 Task: Compose an email with the signature Holly Thompson with the subject Request for an interview and the message Could you provide me with the summary of the customer feedback survey? from softage.5@softage.net to softage.3@softage.net, select first word, change the font color from current to maroon and background color to red Send the email. Finally, move the email from Sent Items to the label Meal planning
Action: Mouse moved to (62, 45)
Screenshot: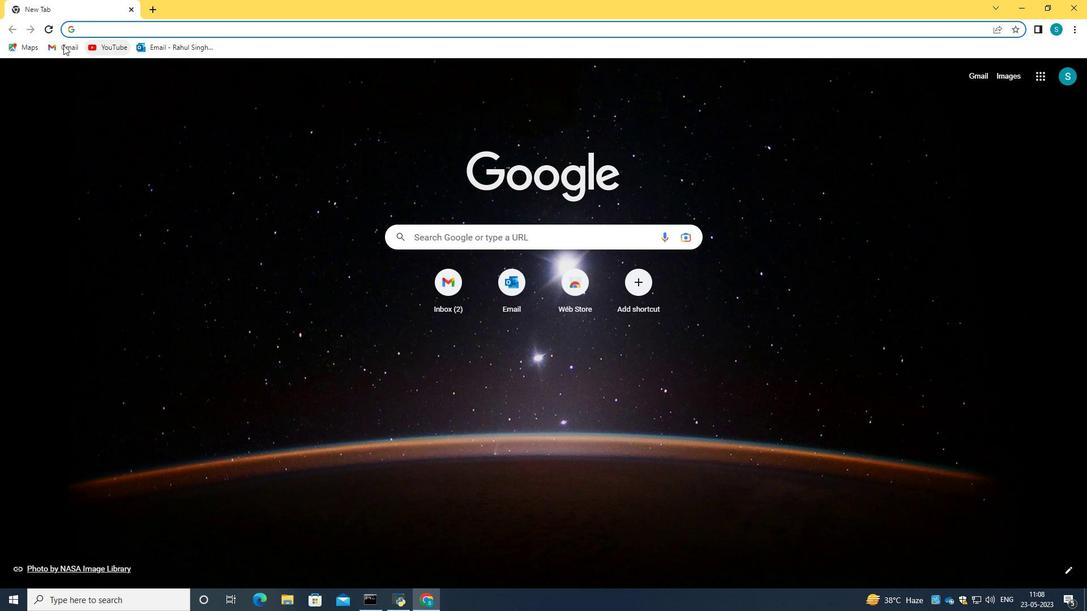
Action: Mouse pressed left at (62, 45)
Screenshot: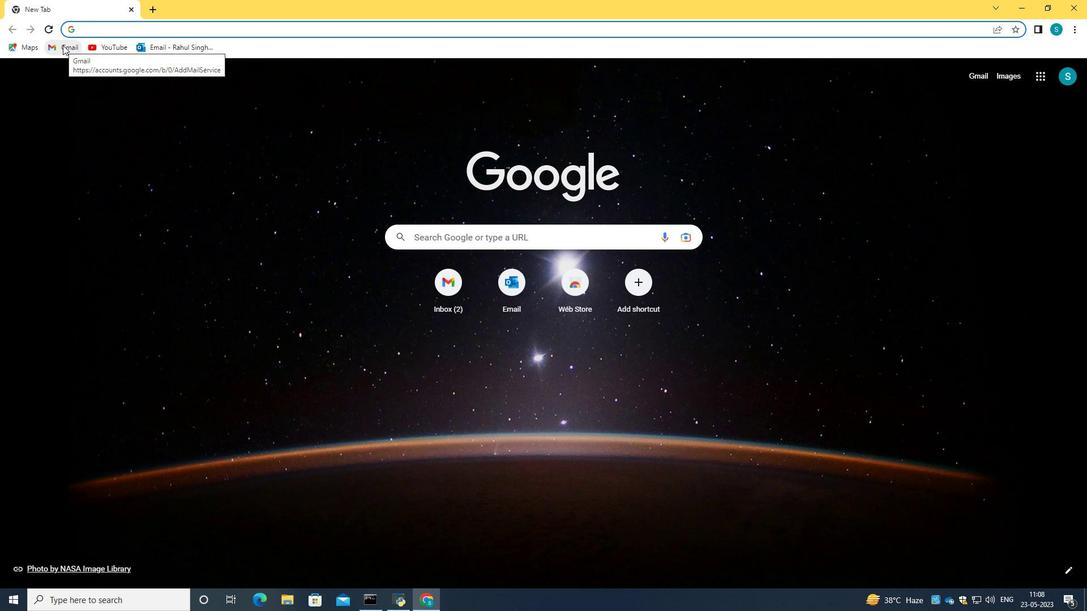 
Action: Mouse moved to (516, 179)
Screenshot: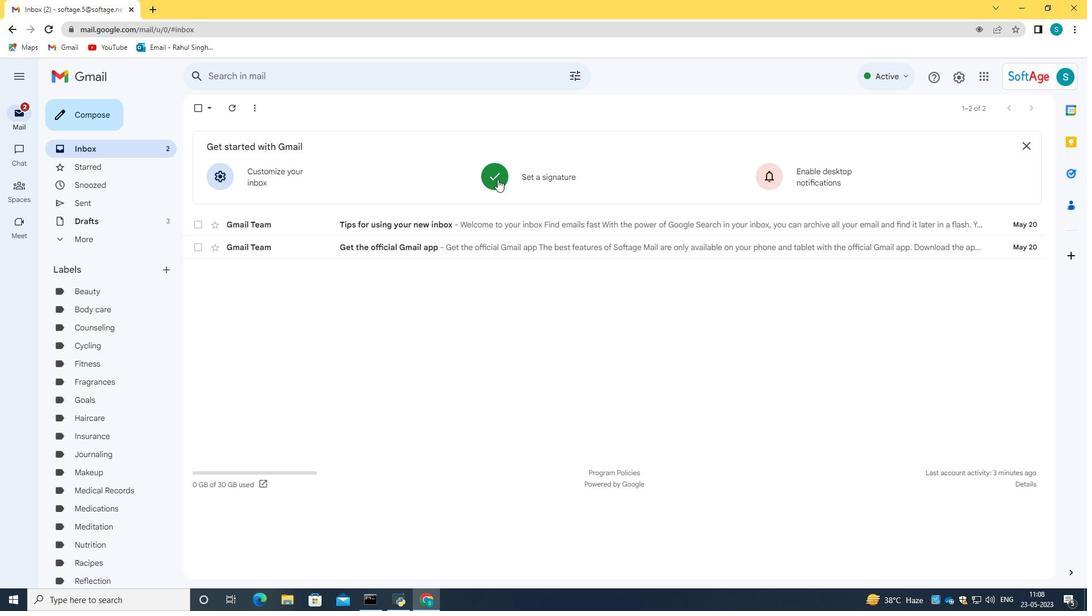 
Action: Mouse pressed left at (516, 179)
Screenshot: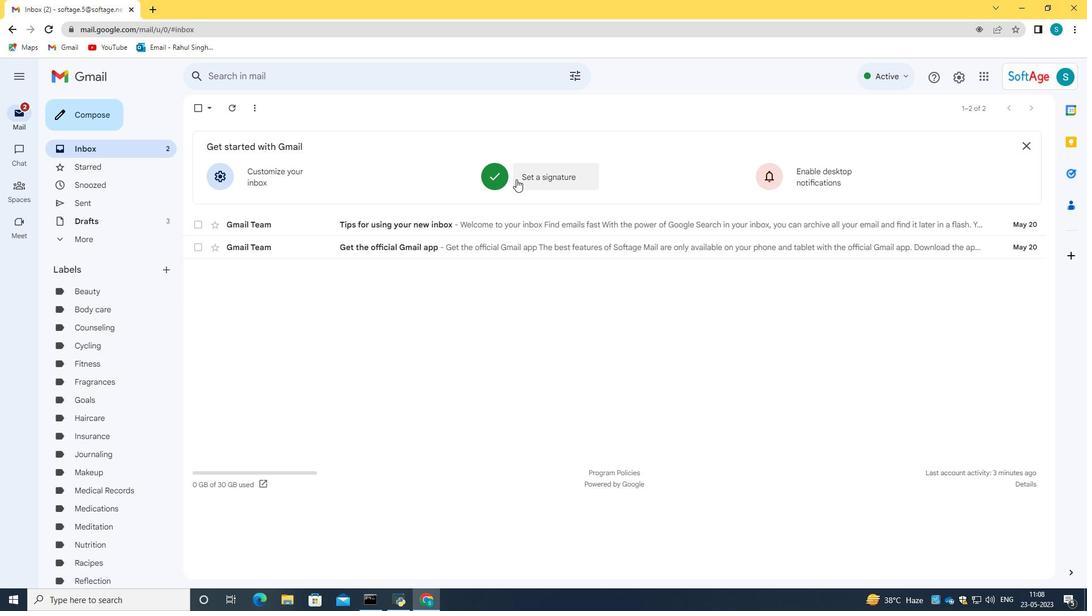 
Action: Mouse moved to (530, 244)
Screenshot: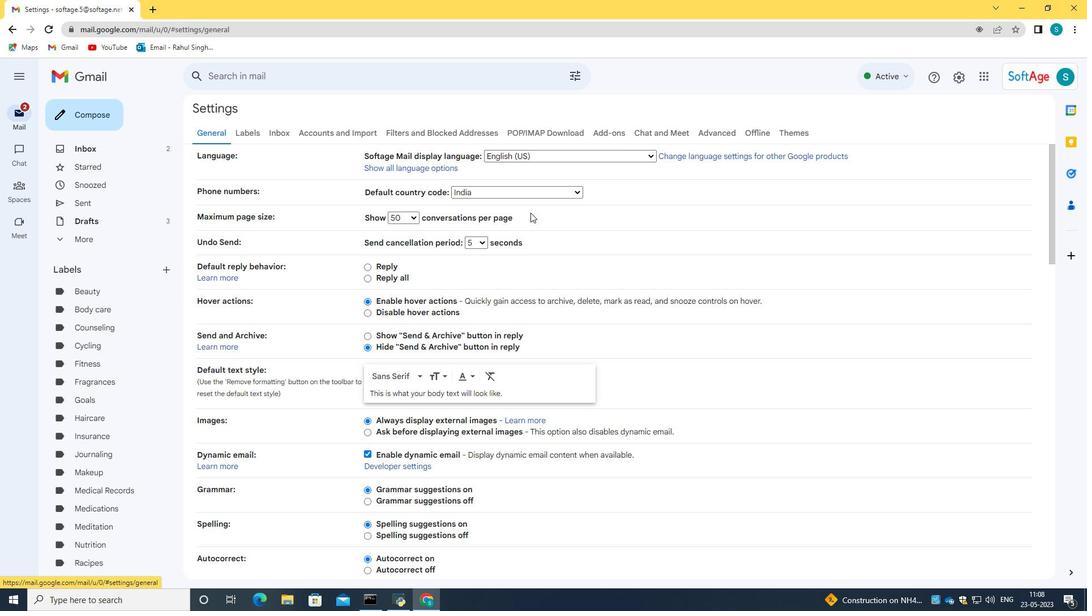 
Action: Mouse scrolled (530, 243) with delta (0, 0)
Screenshot: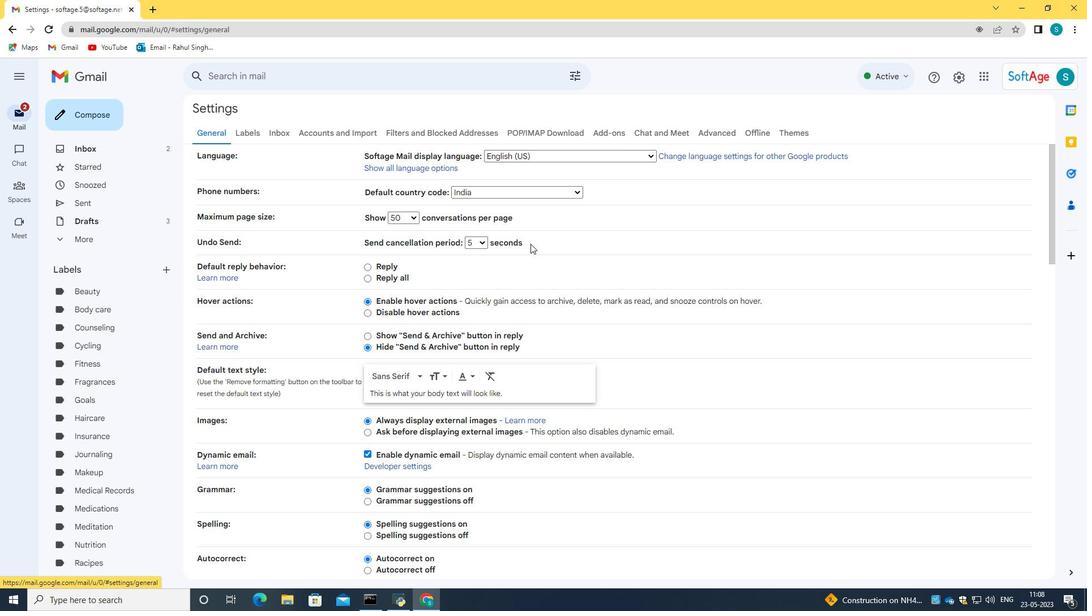 
Action: Mouse scrolled (530, 243) with delta (0, 0)
Screenshot: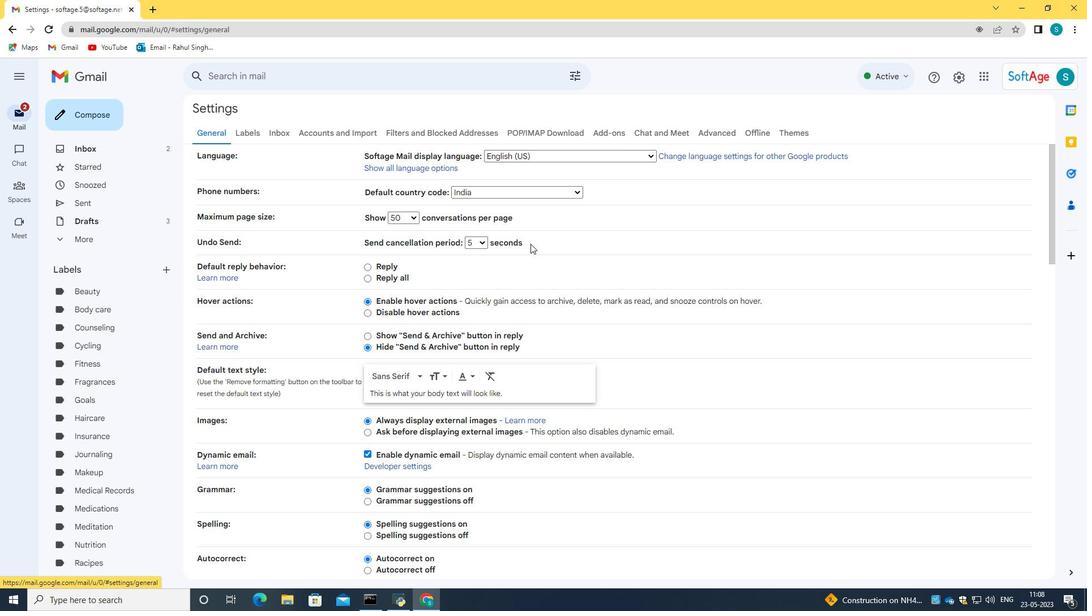 
Action: Mouse scrolled (530, 243) with delta (0, 0)
Screenshot: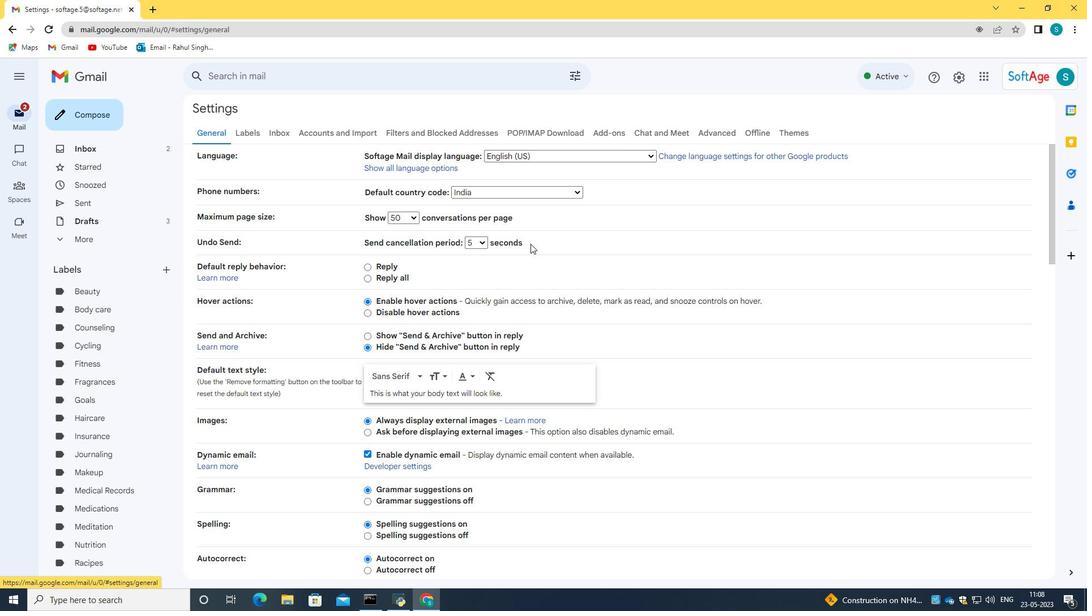
Action: Mouse scrolled (530, 243) with delta (0, 0)
Screenshot: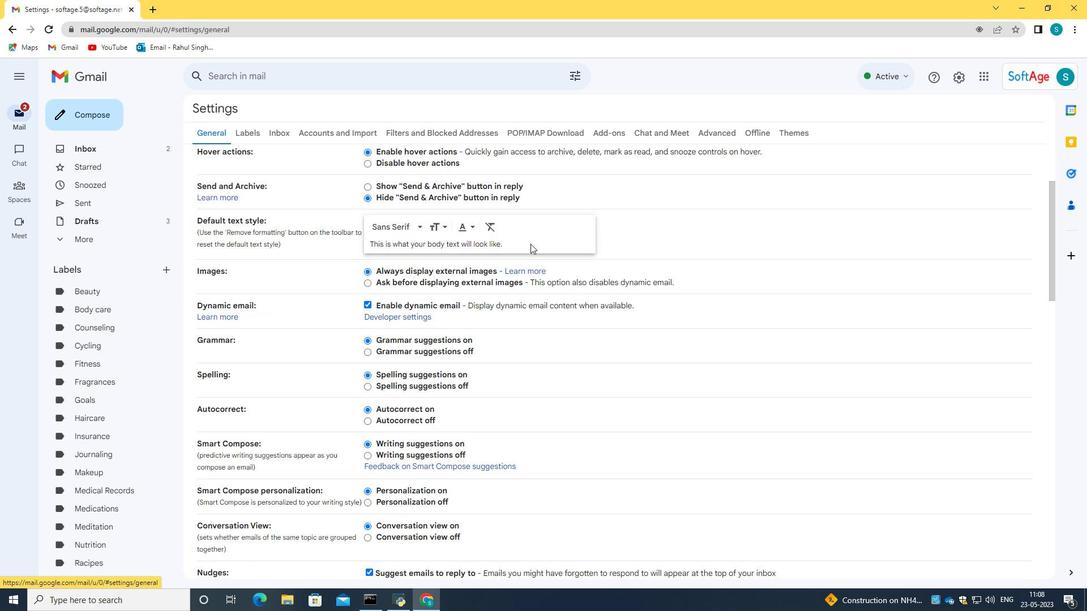 
Action: Mouse scrolled (530, 243) with delta (0, 0)
Screenshot: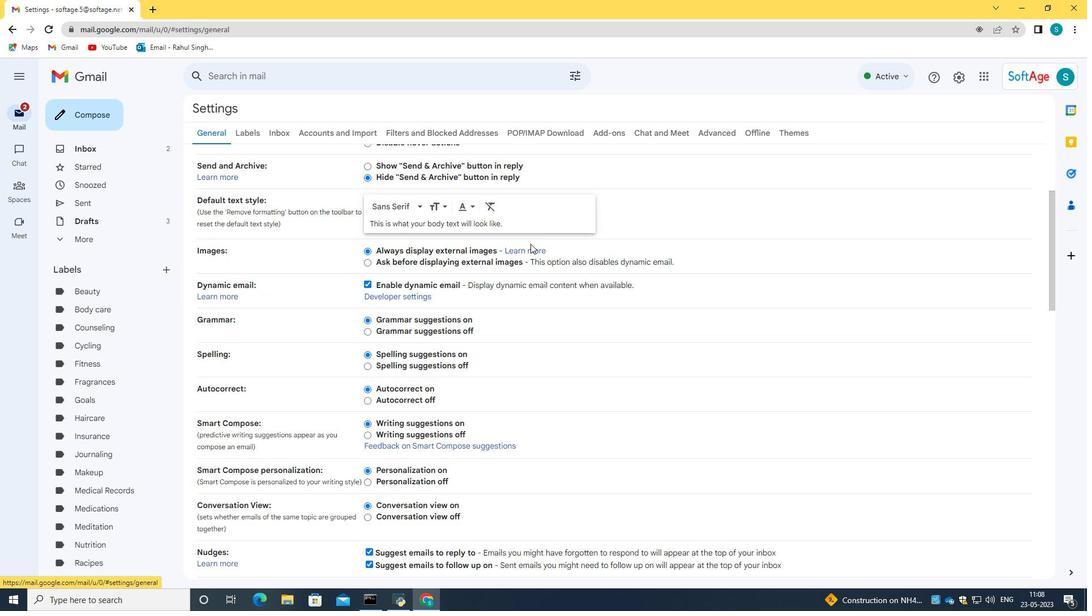 
Action: Mouse scrolled (530, 243) with delta (0, 0)
Screenshot: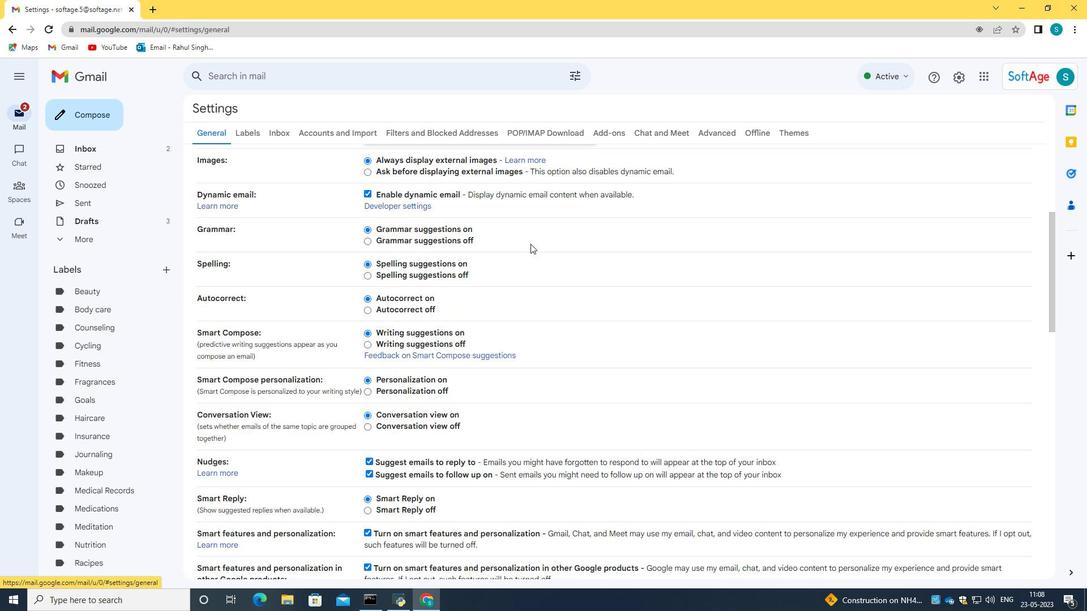 
Action: Mouse scrolled (530, 243) with delta (0, 0)
Screenshot: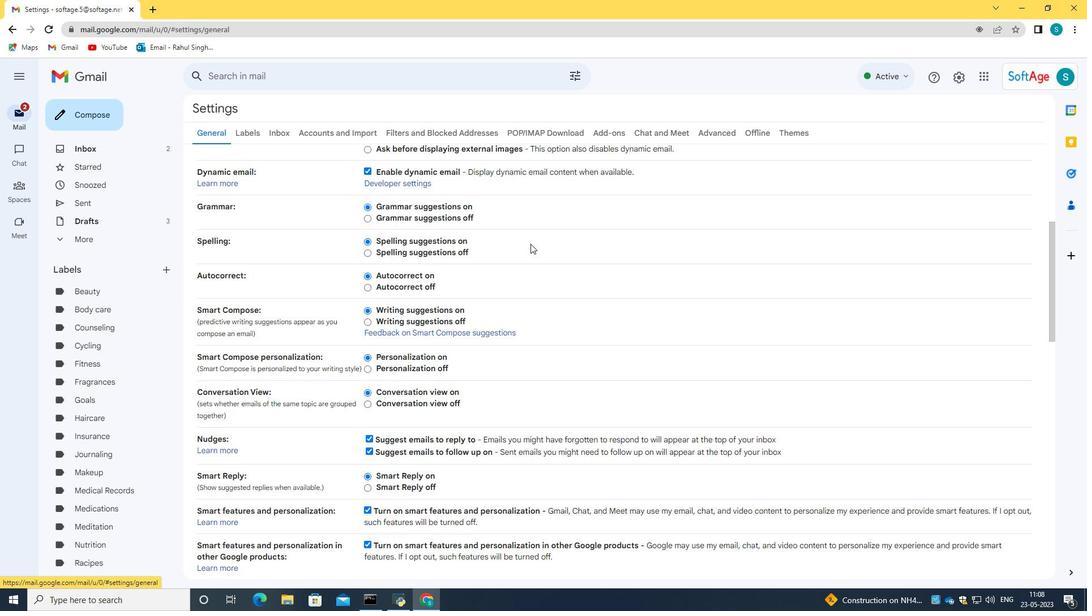 
Action: Mouse scrolled (530, 243) with delta (0, 0)
Screenshot: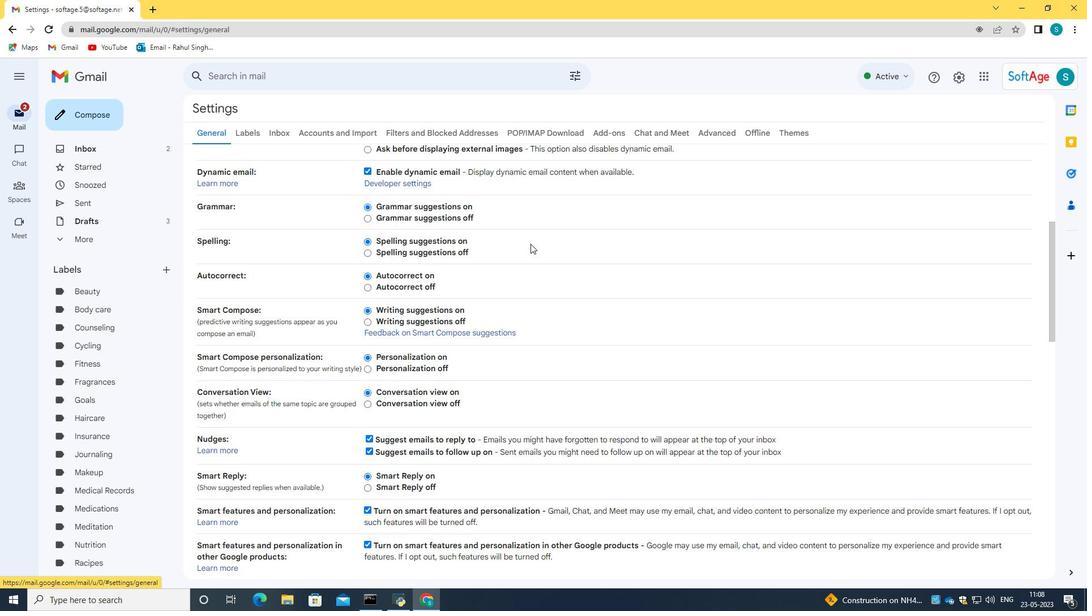 
Action: Mouse scrolled (530, 243) with delta (0, 0)
Screenshot: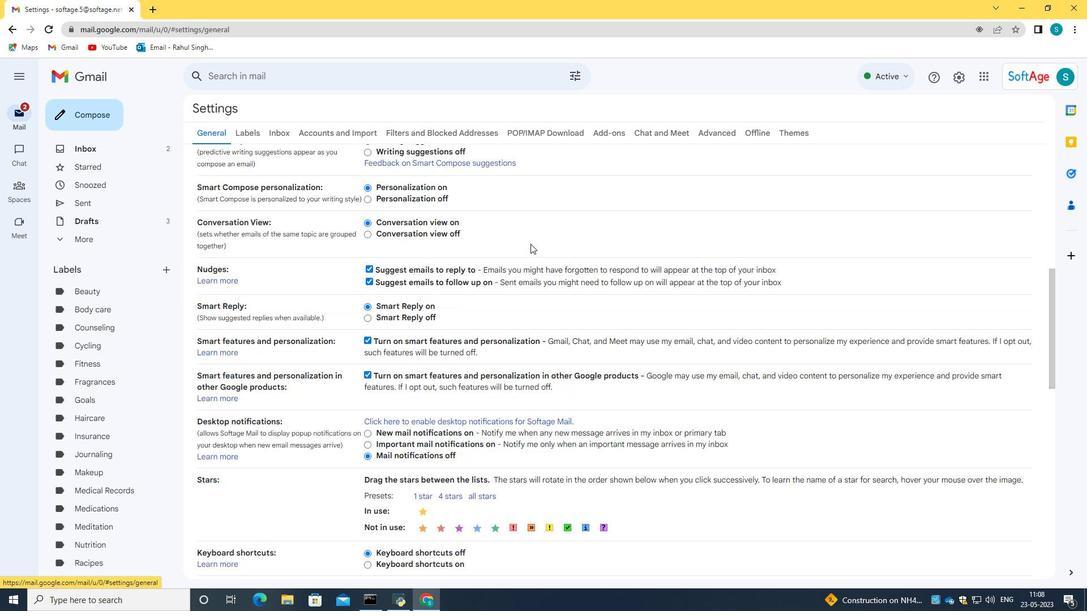 
Action: Mouse scrolled (530, 243) with delta (0, 0)
Screenshot: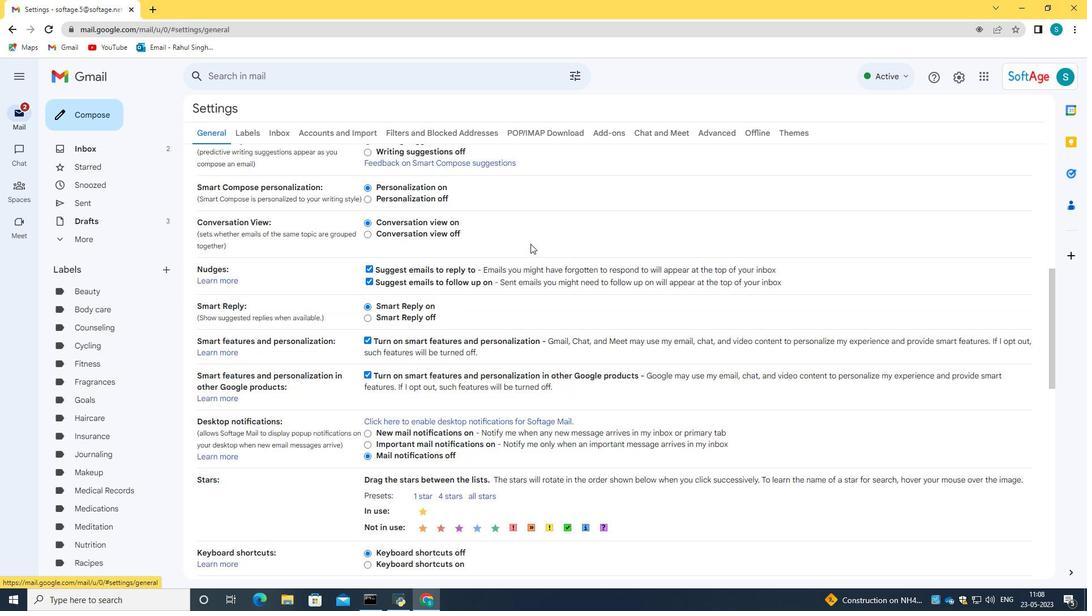 
Action: Mouse scrolled (530, 243) with delta (0, 0)
Screenshot: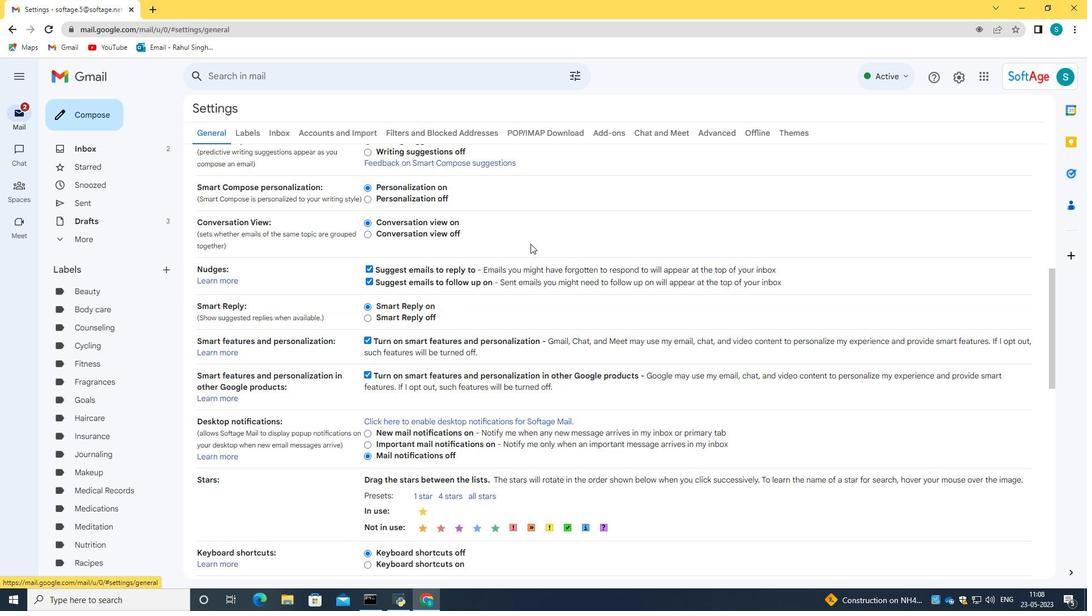 
Action: Mouse moved to (530, 244)
Screenshot: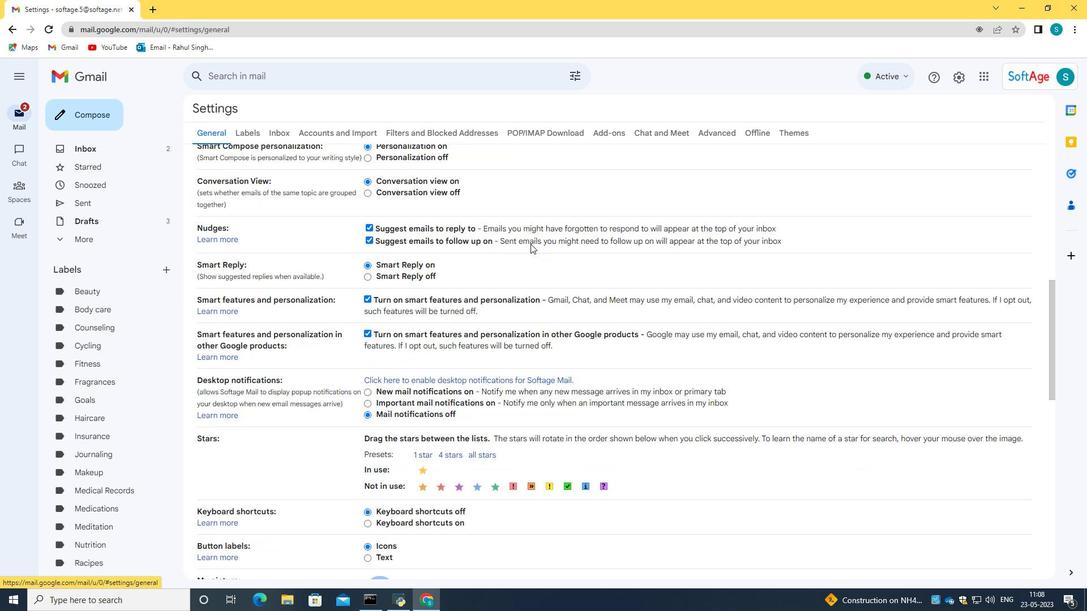 
Action: Mouse scrolled (530, 243) with delta (0, 0)
Screenshot: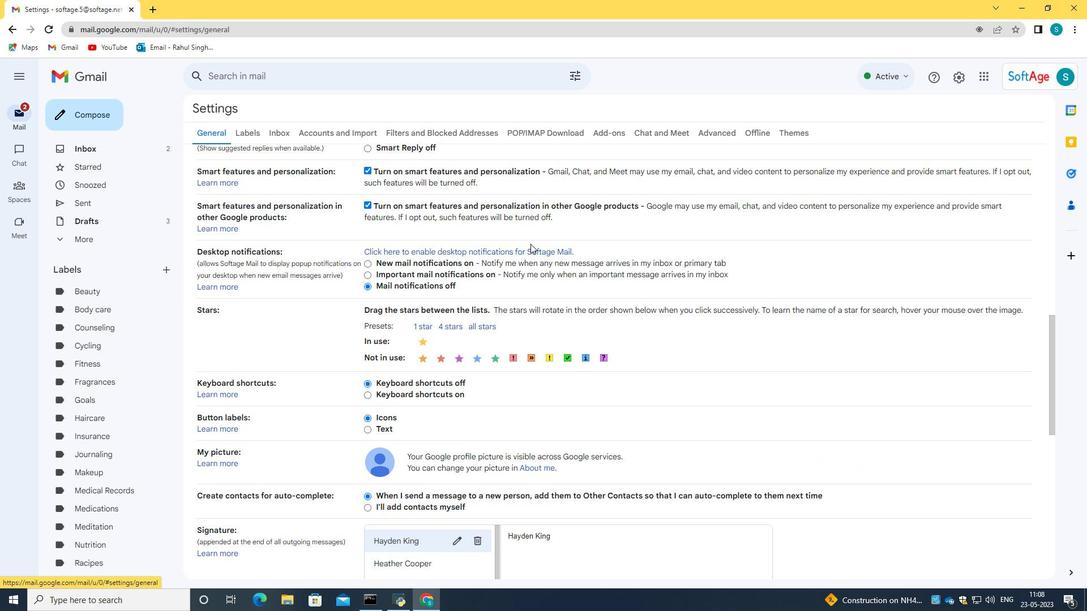 
Action: Mouse scrolled (530, 243) with delta (0, 0)
Screenshot: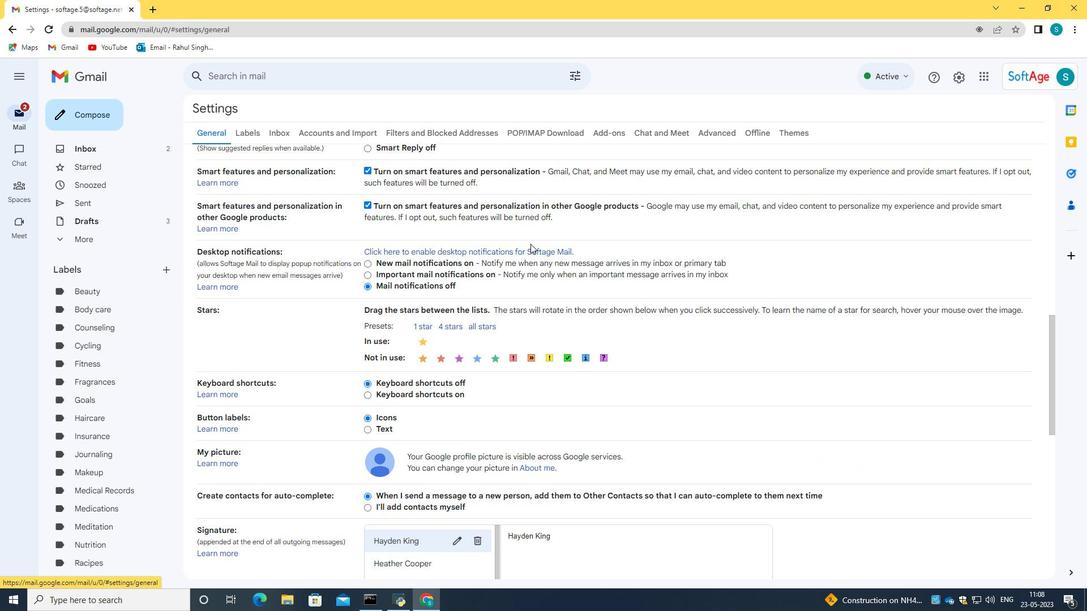 
Action: Mouse scrolled (530, 243) with delta (0, 0)
Screenshot: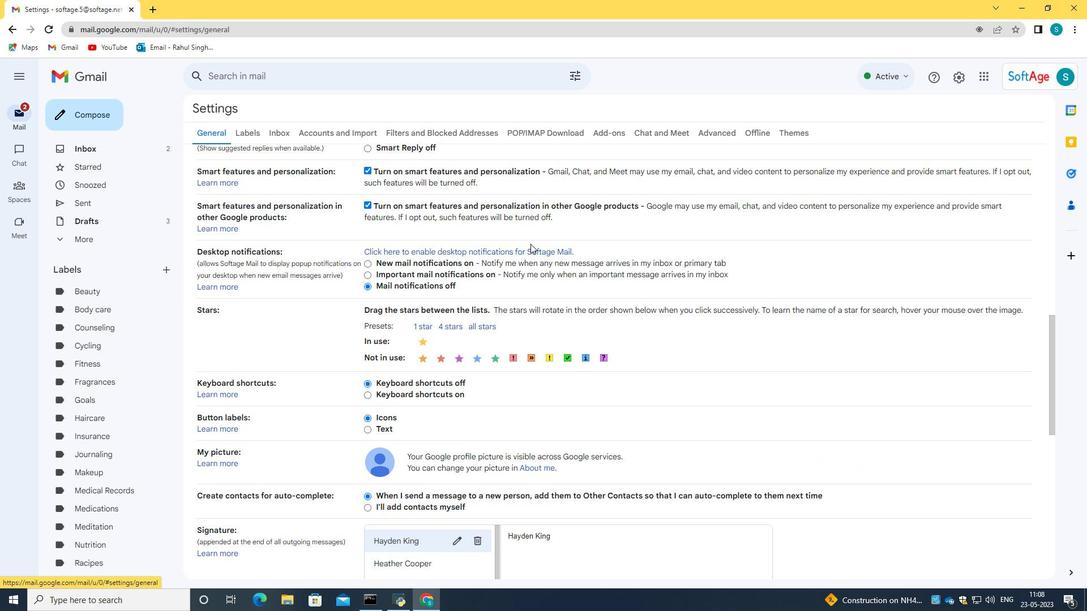 
Action: Mouse moved to (452, 462)
Screenshot: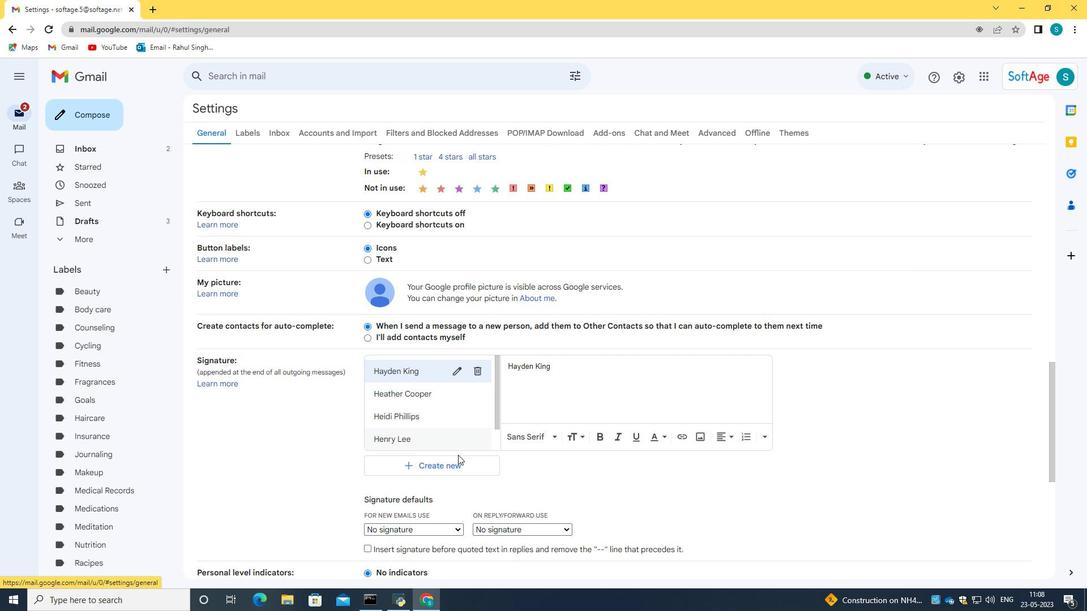 
Action: Mouse pressed left at (452, 462)
Screenshot: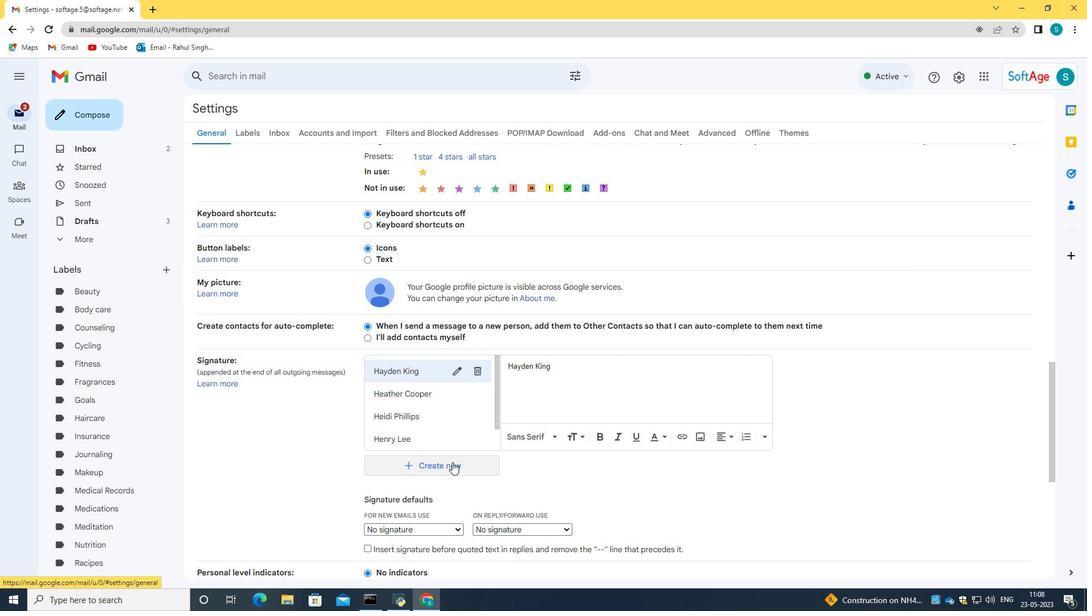 
Action: Mouse moved to (501, 321)
Screenshot: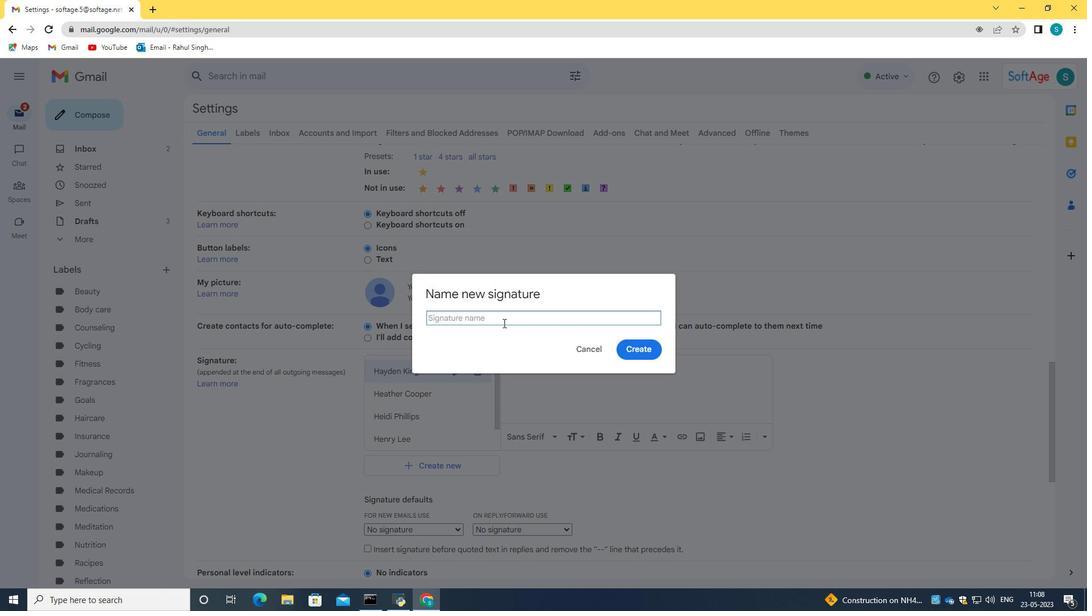 
Action: Key pressed <Key.caps_lock>H<Key.caps_lock>olly<Key.space><Key.caps_lock>T<Key.caps_lock>hompson
Screenshot: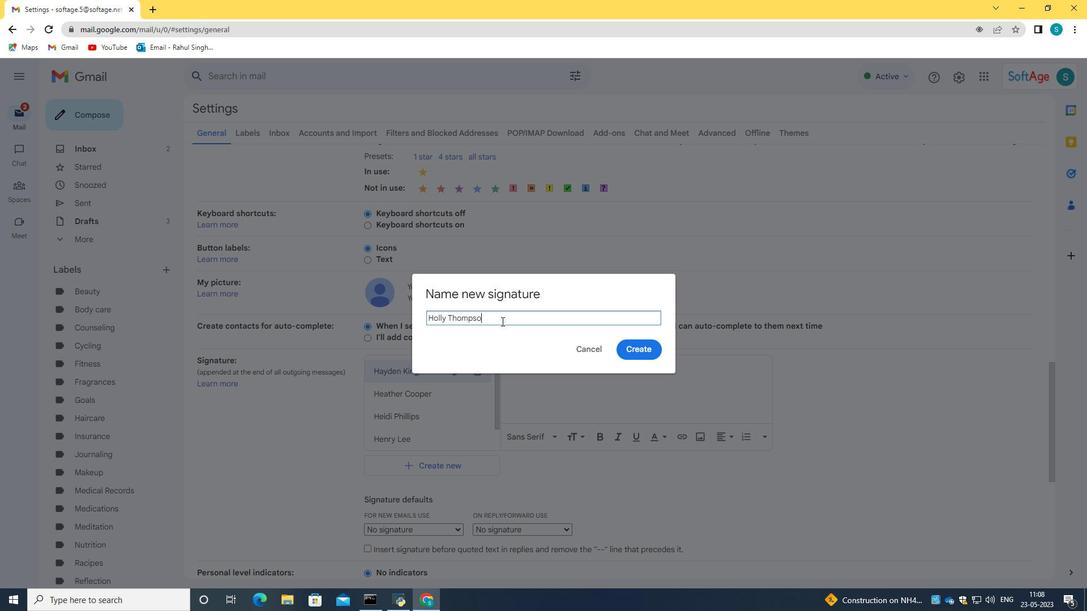 
Action: Mouse moved to (637, 347)
Screenshot: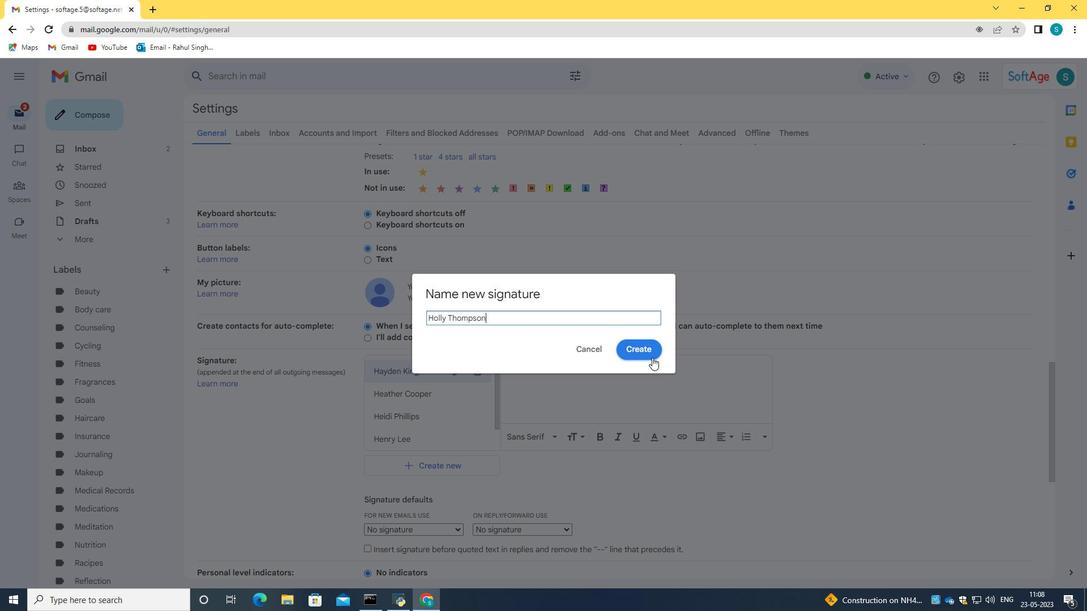 
Action: Mouse pressed left at (637, 347)
Screenshot: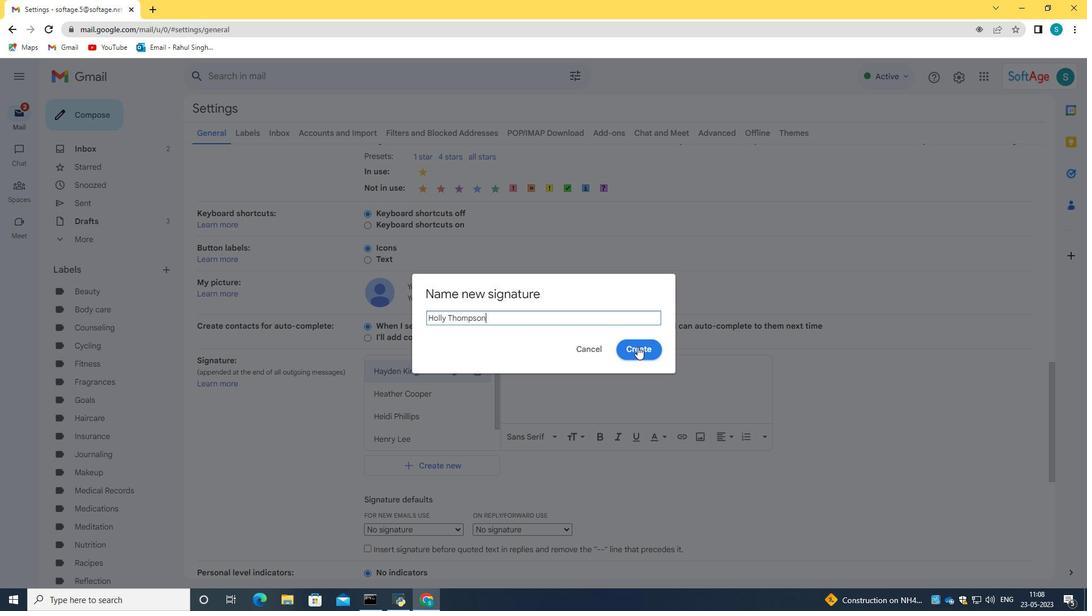 
Action: Mouse moved to (583, 388)
Screenshot: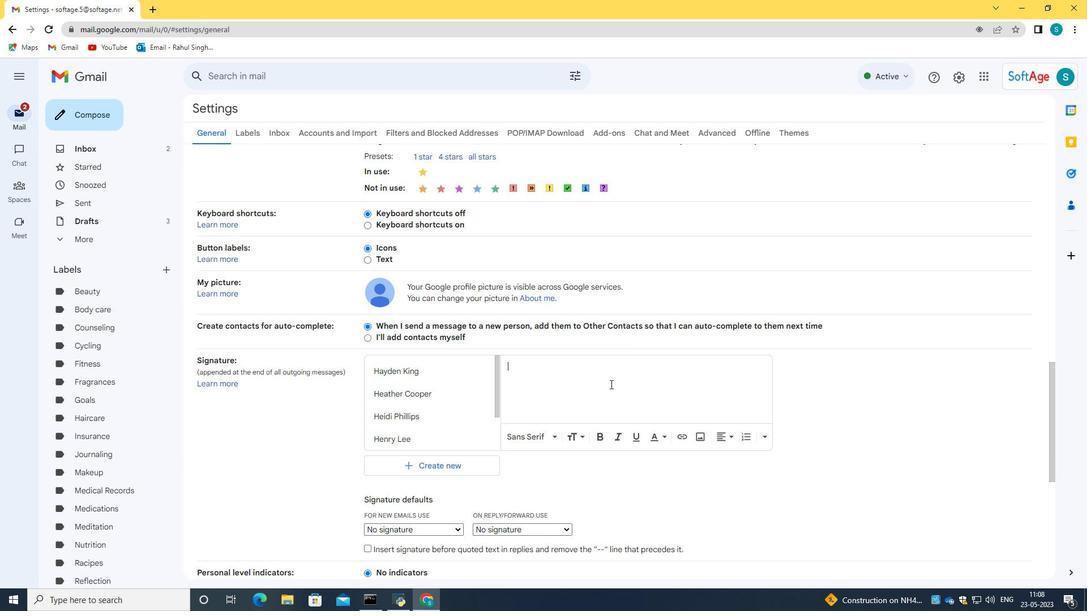 
Action: Mouse pressed left at (583, 388)
Screenshot: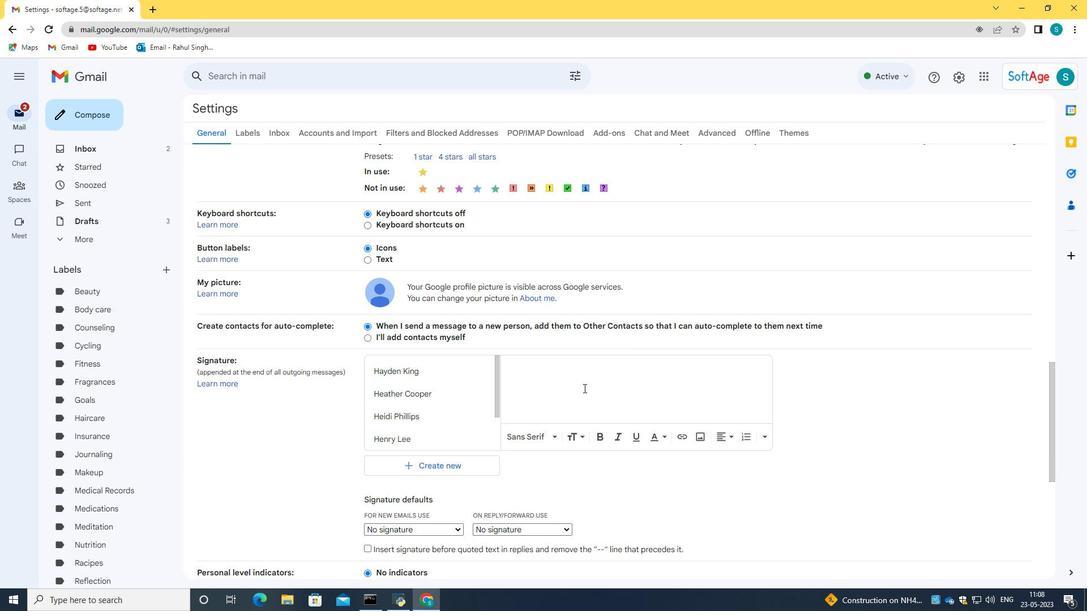 
Action: Key pressed <Key.shift><Key.shift><Key.shift>Holly
Screenshot: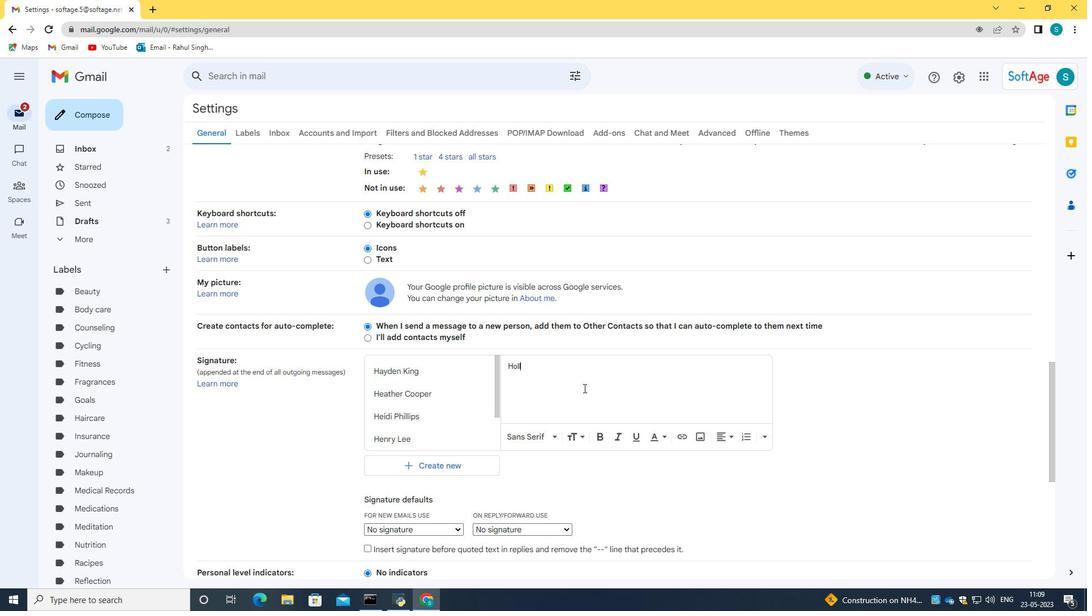 
Action: Mouse moved to (583, 388)
Screenshot: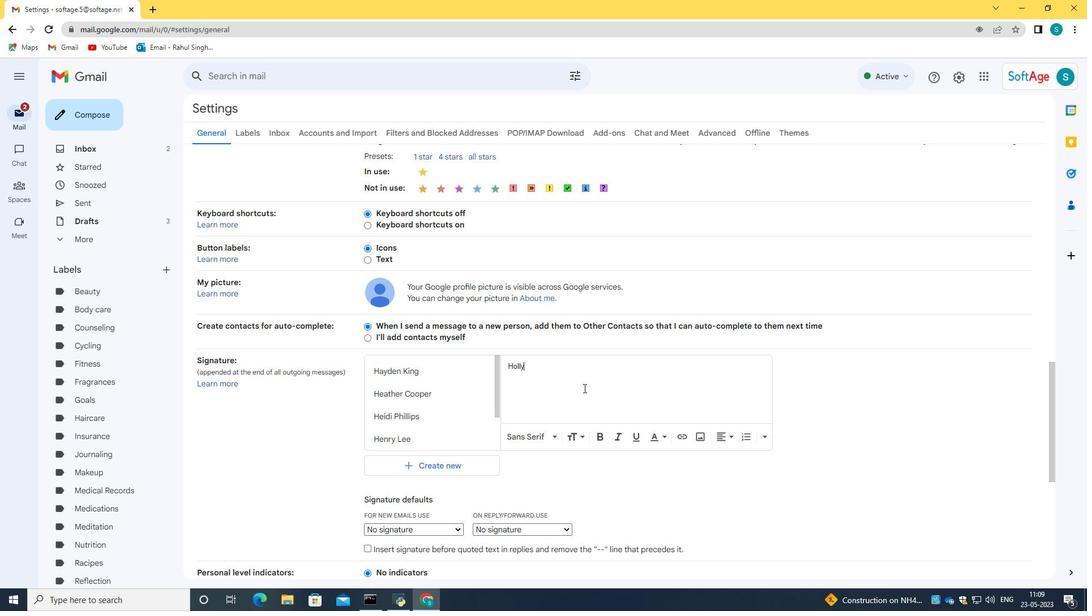 
Action: Key pressed <Key.space><Key.shift>Thompson
Screenshot: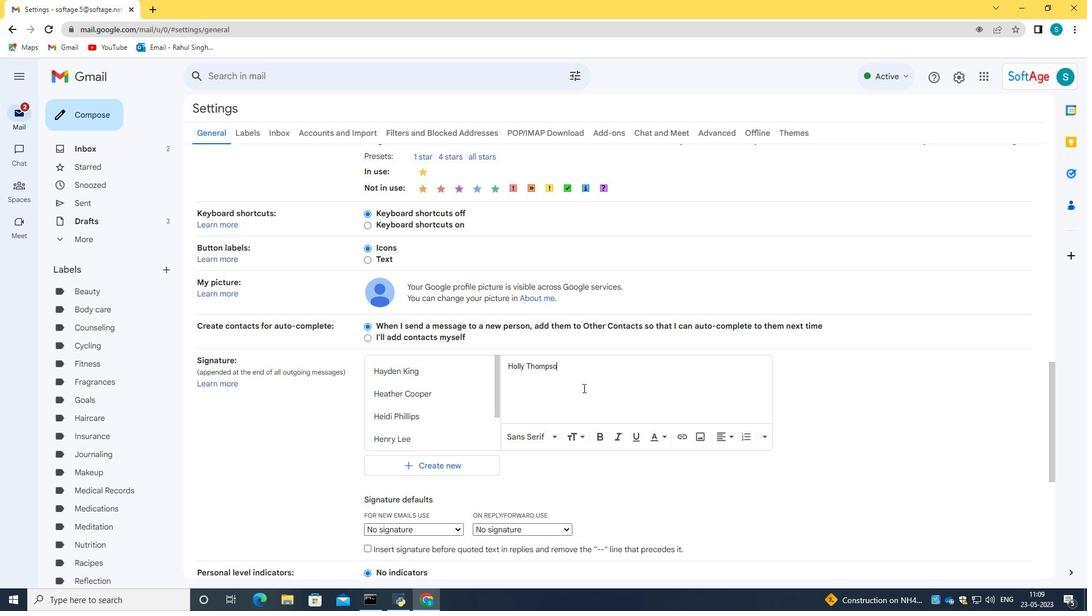 
Action: Mouse scrolled (583, 387) with delta (0, 0)
Screenshot: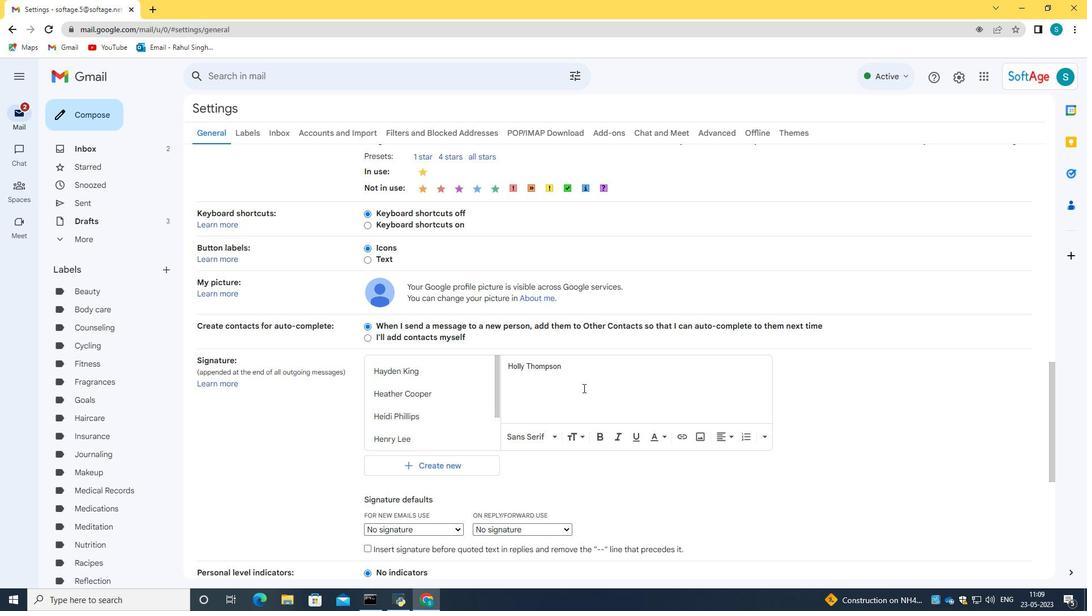 
Action: Mouse scrolled (583, 387) with delta (0, 0)
Screenshot: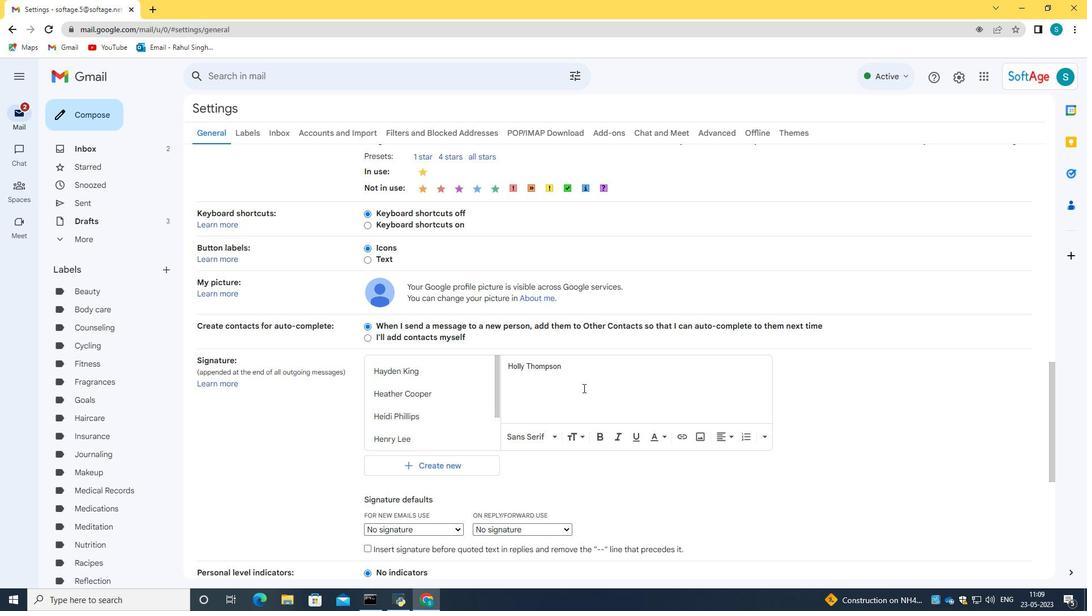 
Action: Mouse scrolled (583, 387) with delta (0, 0)
Screenshot: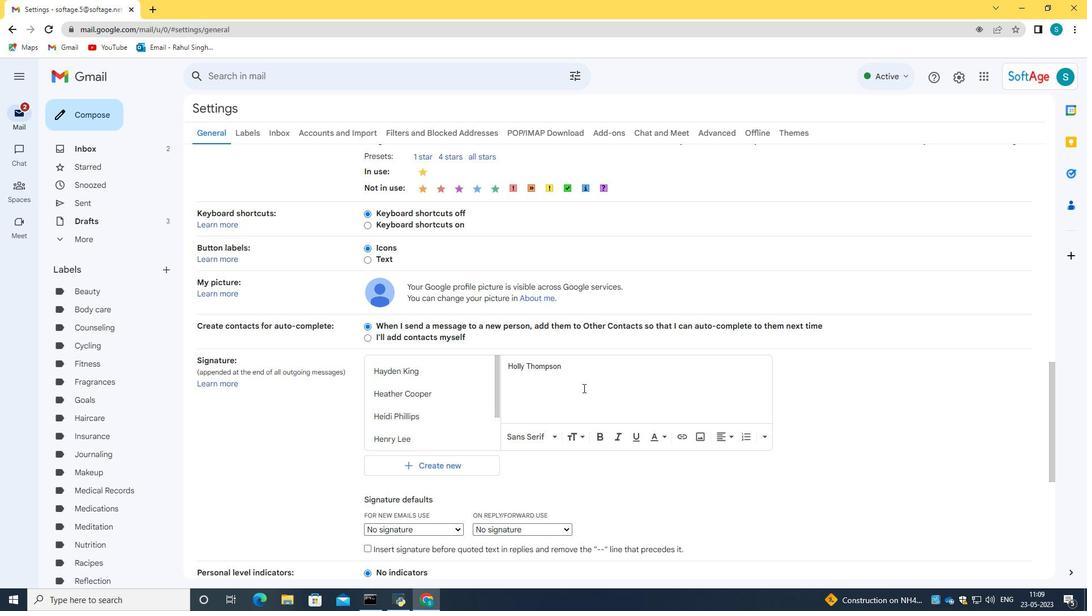 
Action: Mouse scrolled (583, 387) with delta (0, 0)
Screenshot: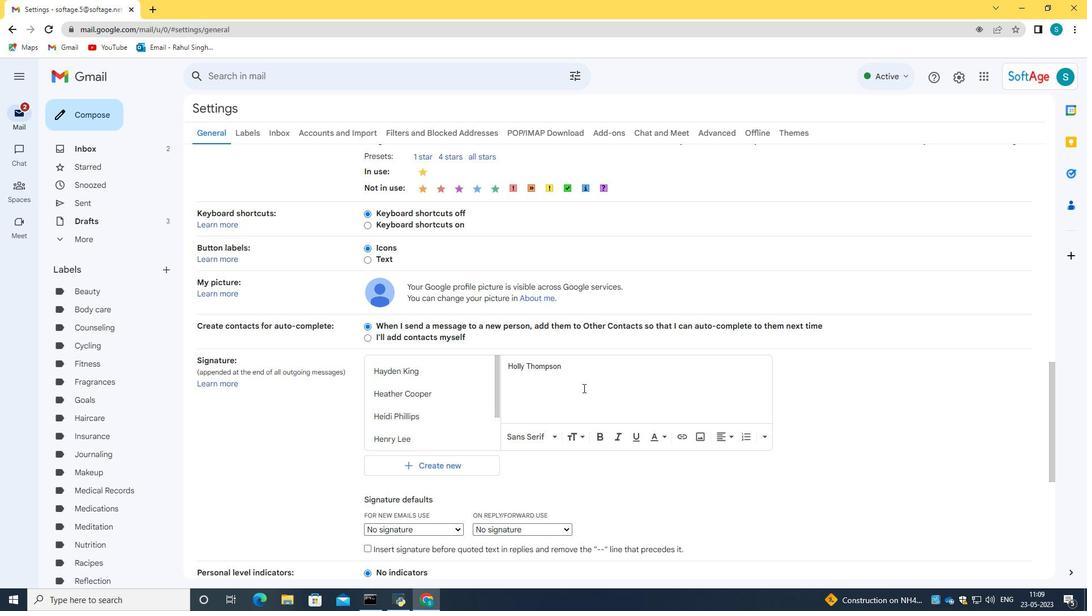 
Action: Mouse scrolled (583, 387) with delta (0, 0)
Screenshot: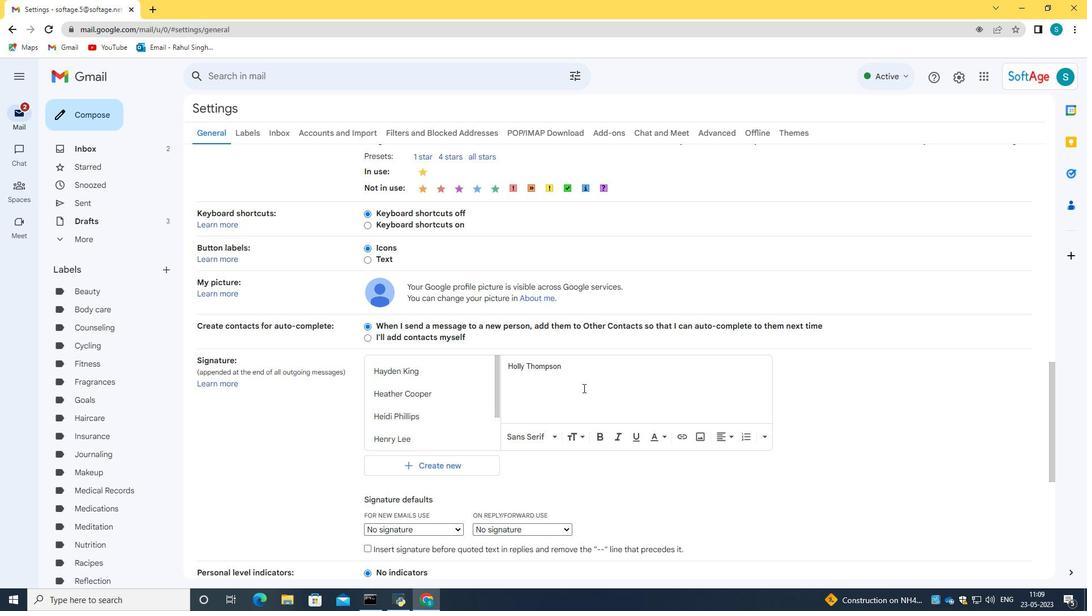 
Action: Mouse scrolled (583, 387) with delta (0, 0)
Screenshot: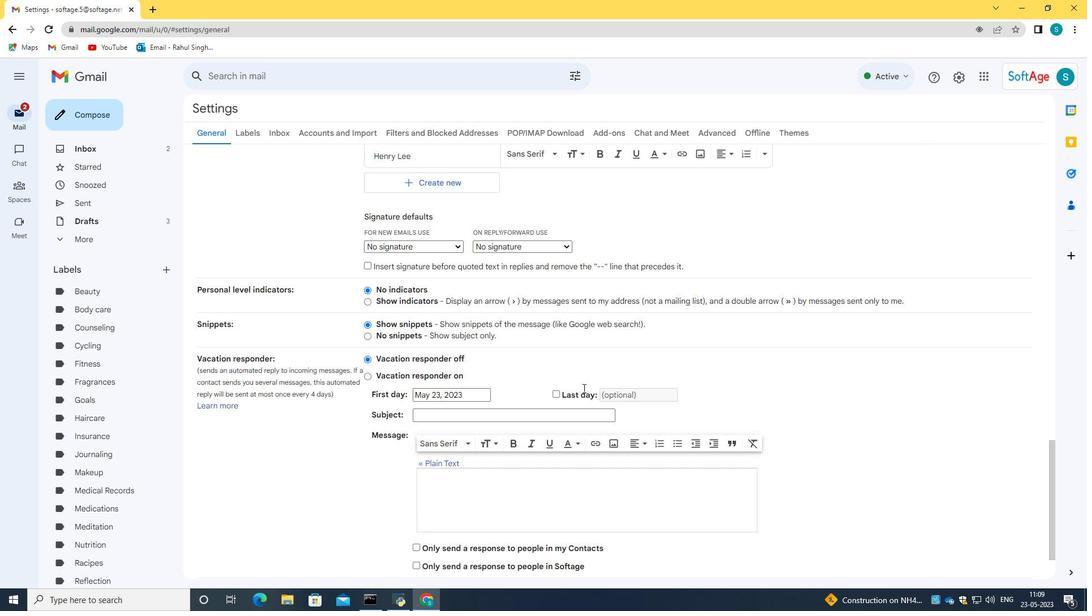 
Action: Mouse scrolled (583, 387) with delta (0, 0)
Screenshot: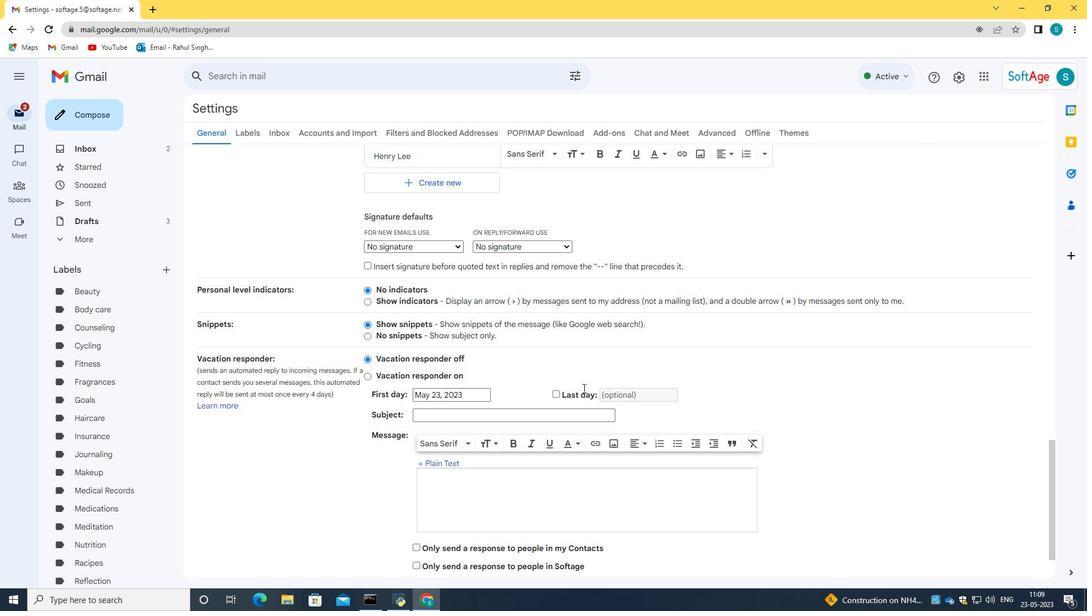 
Action: Mouse scrolled (583, 387) with delta (0, 0)
Screenshot: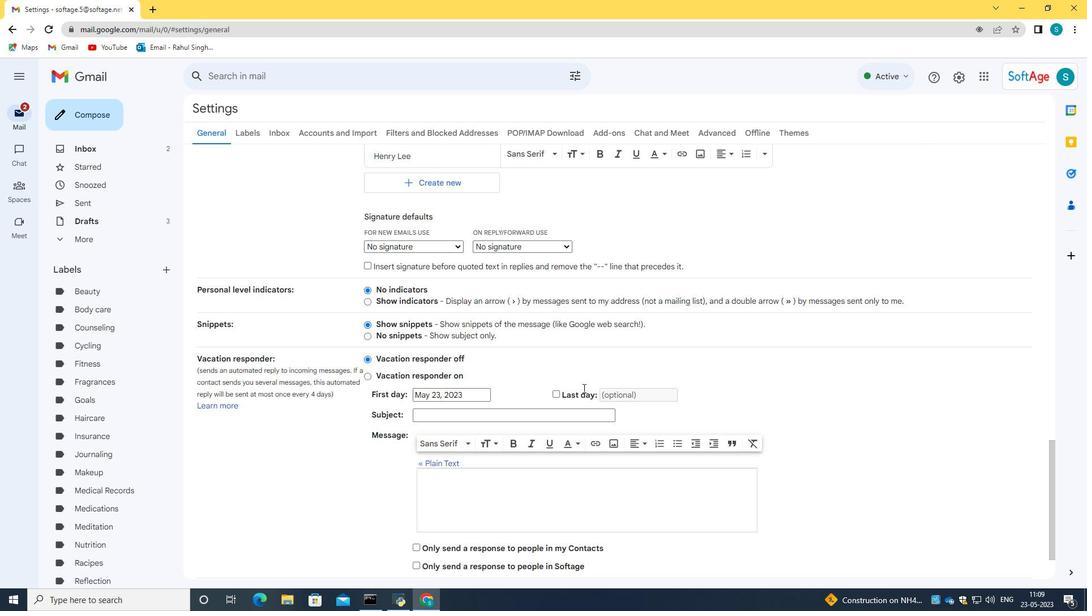 
Action: Mouse moved to (590, 519)
Screenshot: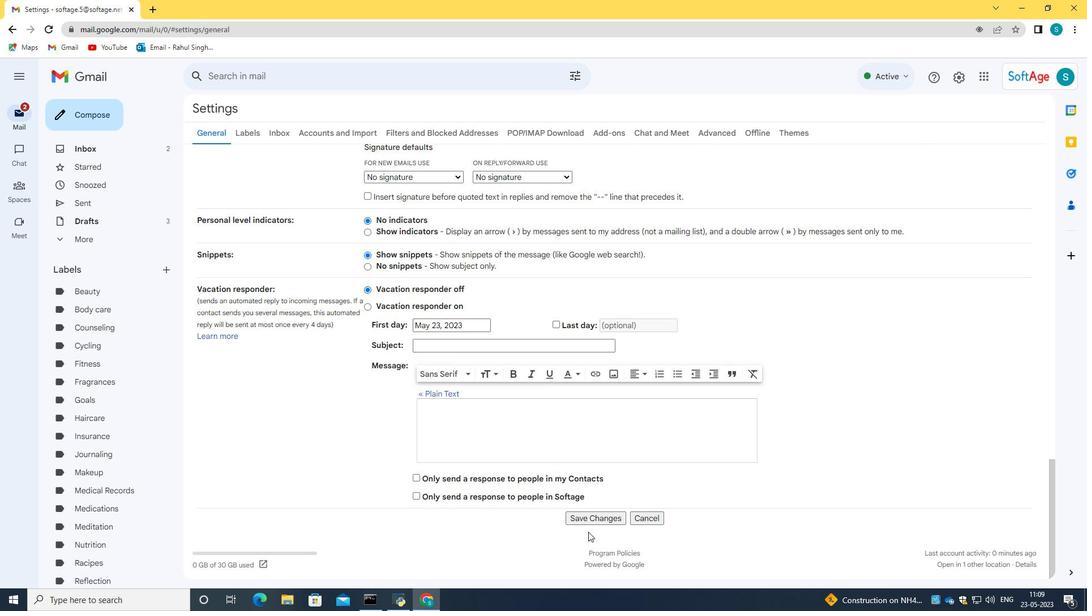 
Action: Mouse pressed left at (590, 519)
Screenshot: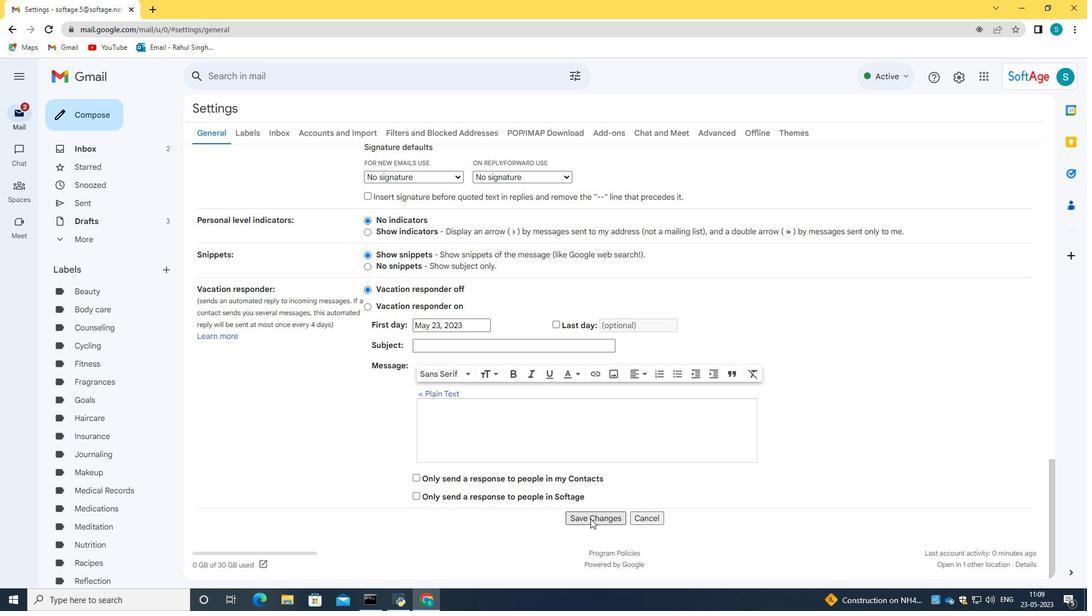 
Action: Mouse moved to (100, 114)
Screenshot: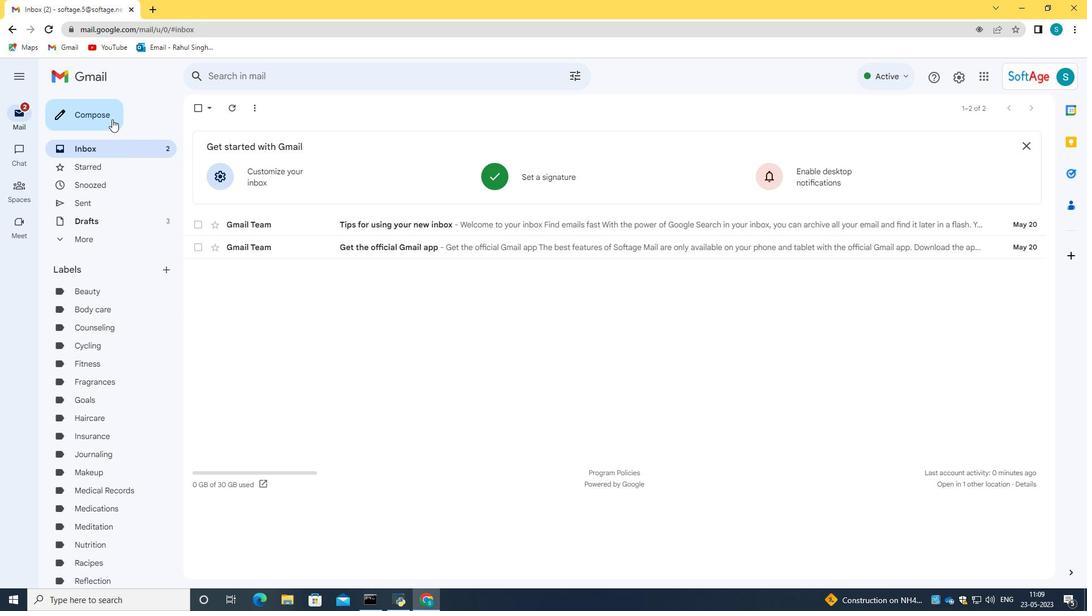 
Action: Mouse pressed left at (100, 114)
Screenshot: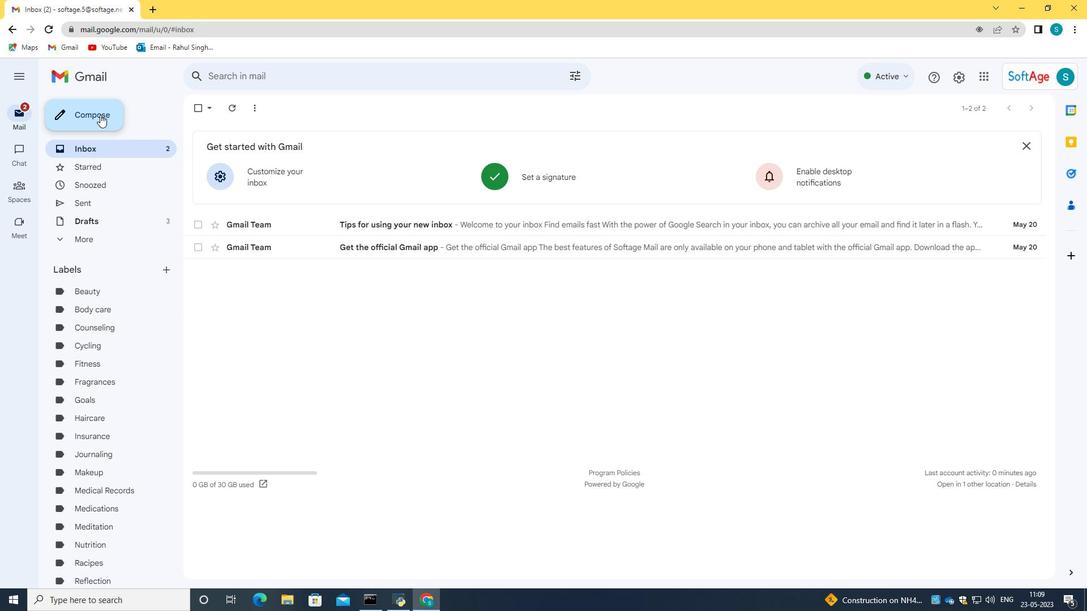 
Action: Mouse moved to (1021, 250)
Screenshot: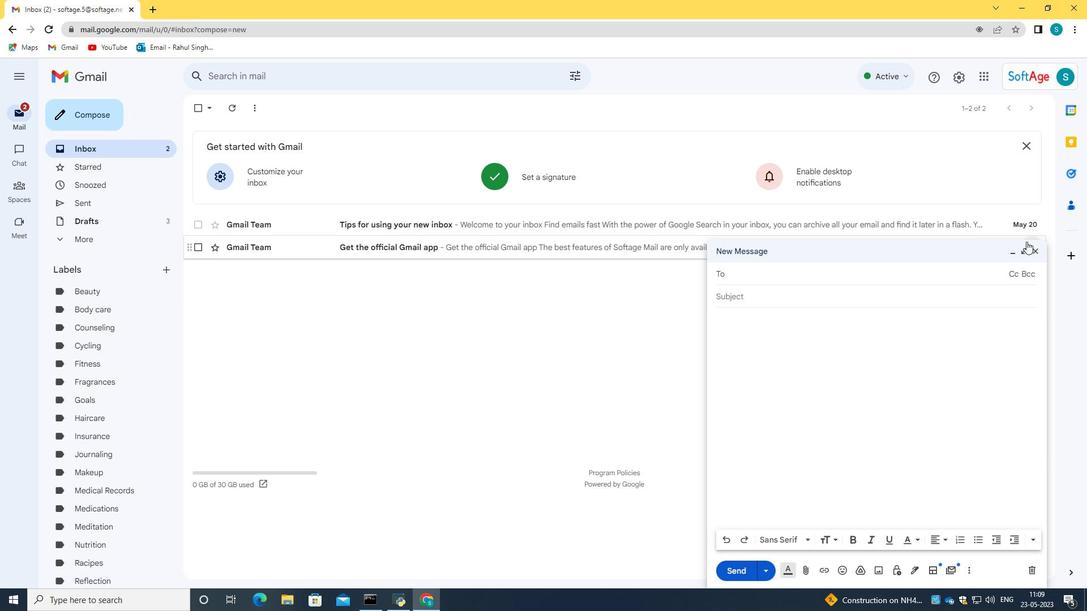 
Action: Mouse pressed left at (1021, 250)
Screenshot: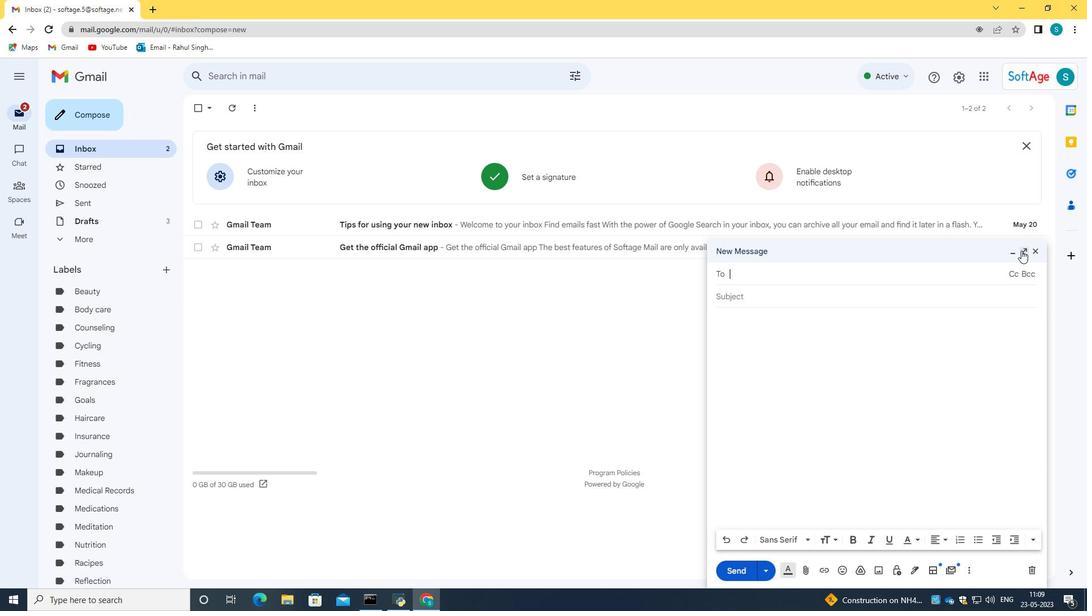 
Action: Mouse moved to (289, 553)
Screenshot: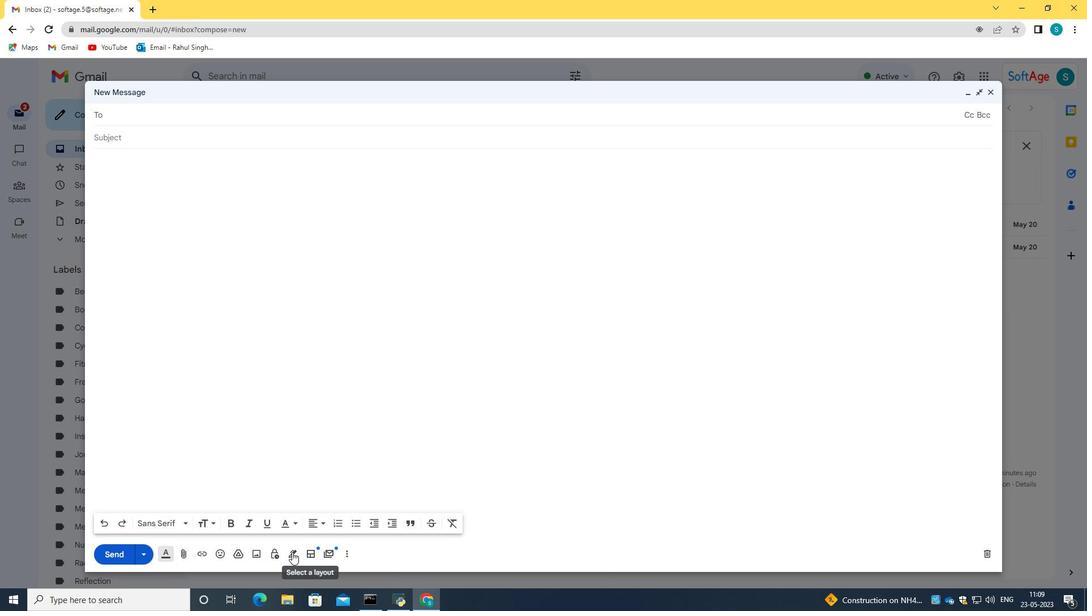 
Action: Mouse pressed left at (289, 553)
Screenshot: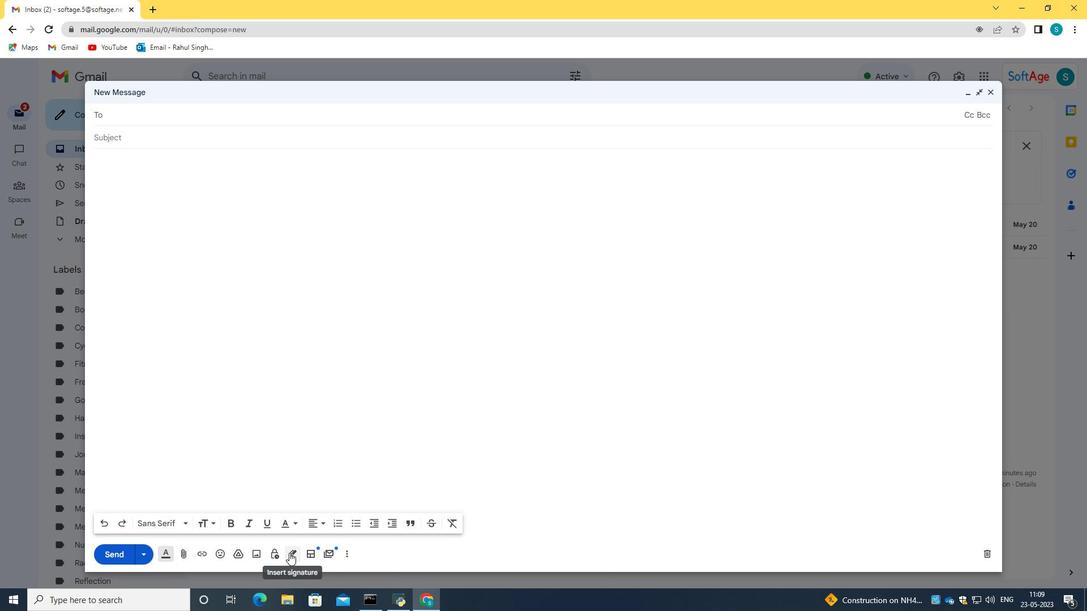 
Action: Mouse moved to (350, 540)
Screenshot: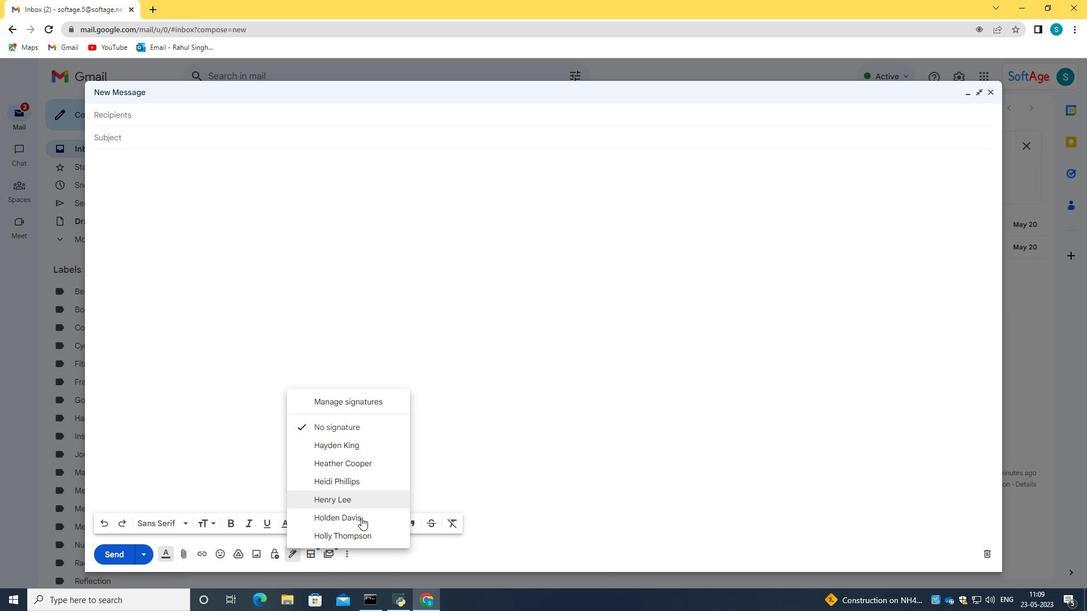 
Action: Mouse pressed left at (350, 540)
Screenshot: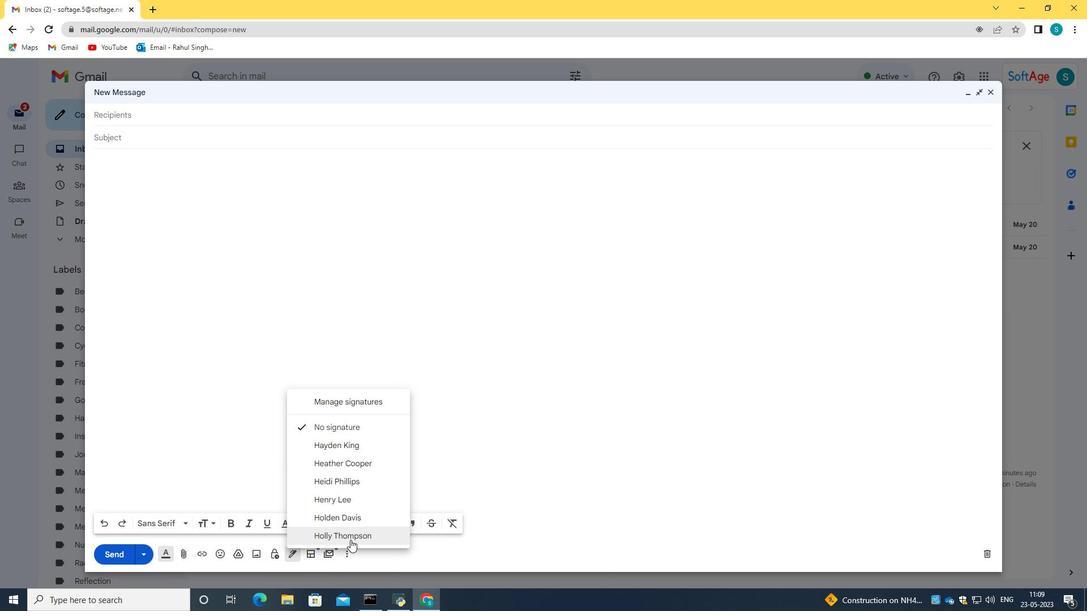
Action: Mouse moved to (136, 137)
Screenshot: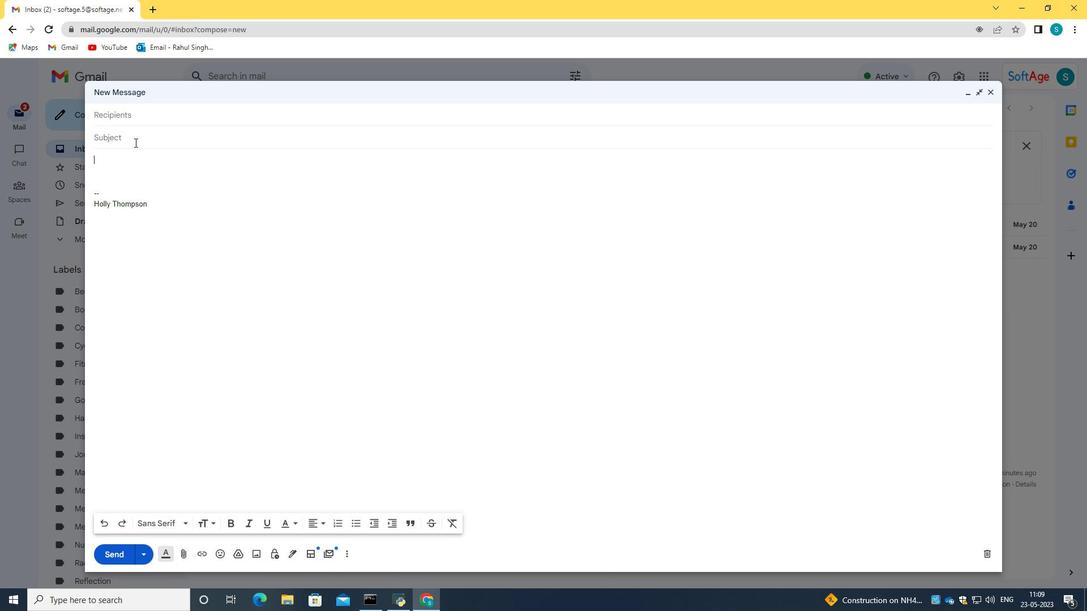 
Action: Mouse pressed left at (136, 137)
Screenshot: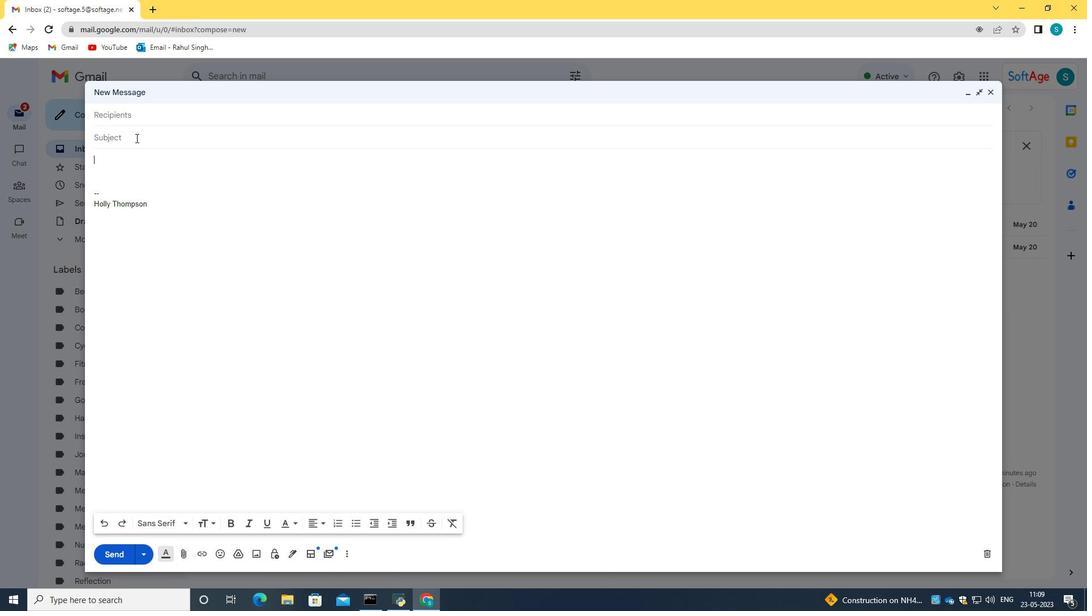 
Action: Key pressed <Key.shift>Request<Key.space>for<Key.space>an<Key.space>interview
Screenshot: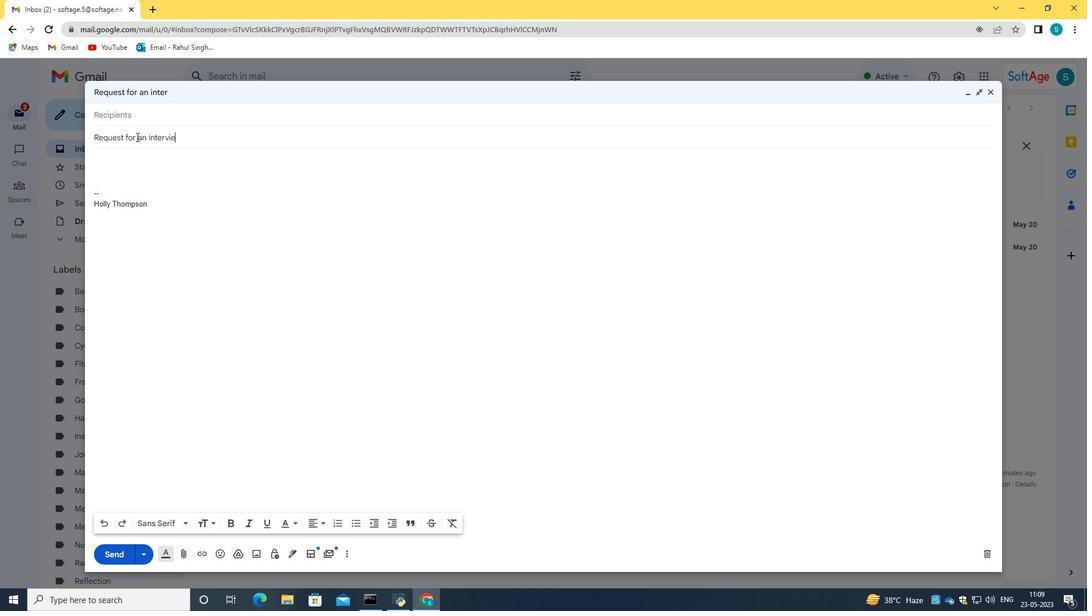 
Action: Mouse moved to (143, 161)
Screenshot: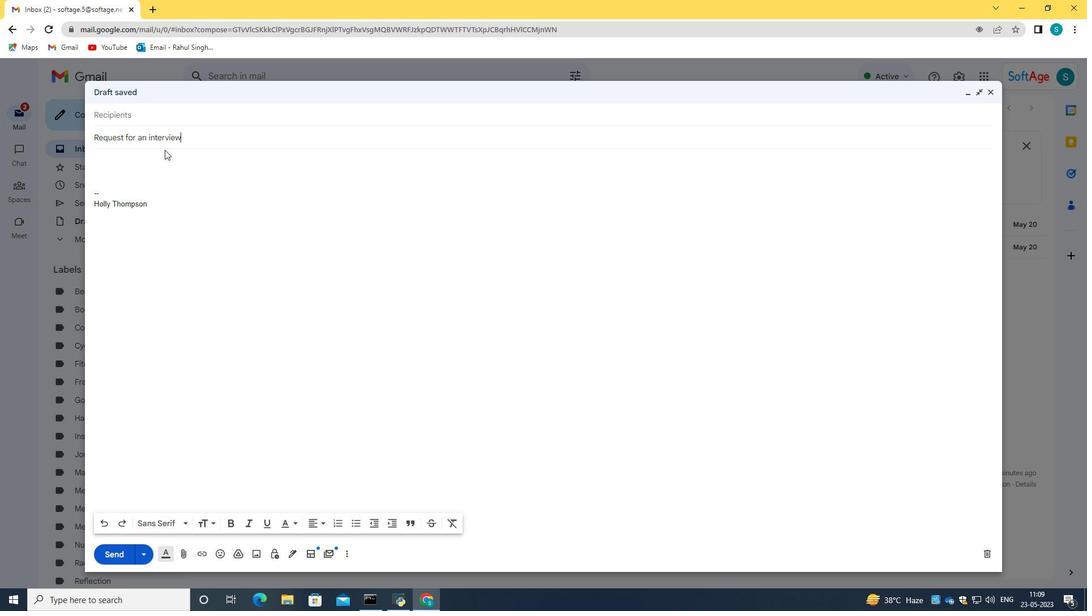 
Action: Mouse pressed left at (143, 161)
Screenshot: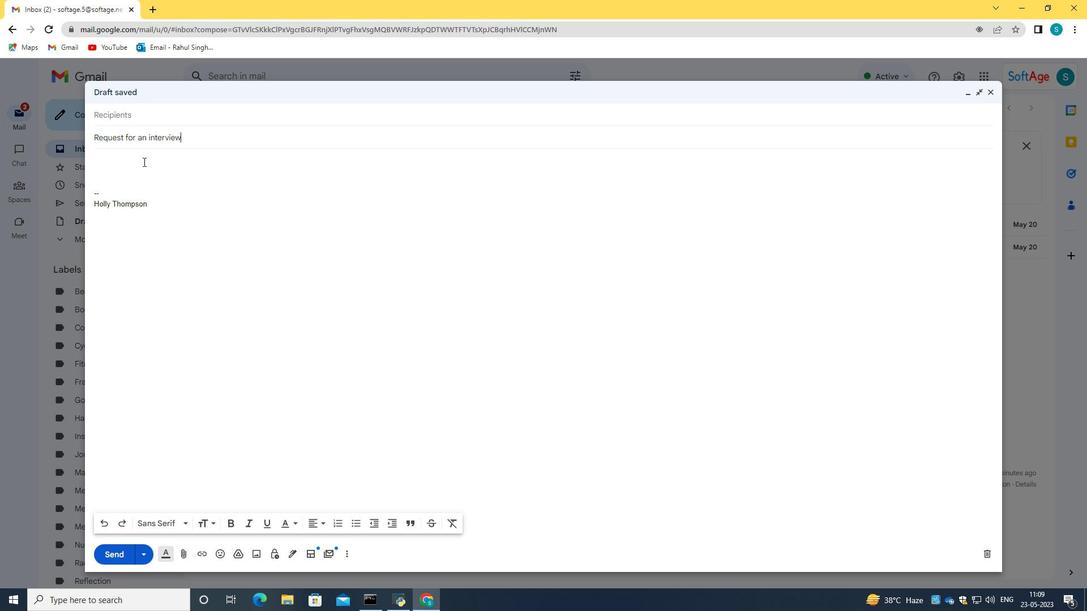 
Action: Key pressed <Key.shift><Key.shift><Key.shift><Key.shift><Key.shift><Key.shift><Key.shift><Key.shift>Could<Key.space>you<Key.space><Key.shift_r>Provide<Key.space>me<Key.space>with<Key.space>the<Key.space>summry<Key.space>of<Key.space>the<Key.space>customer<Key.space>feedback<Key.space>survey<Key.shift_r><Key.shift_r><Key.shift_r><Key.shift_r><Key.shift_r><Key.shift_r><Key.shift_r><Key.shift_r>?
Screenshot: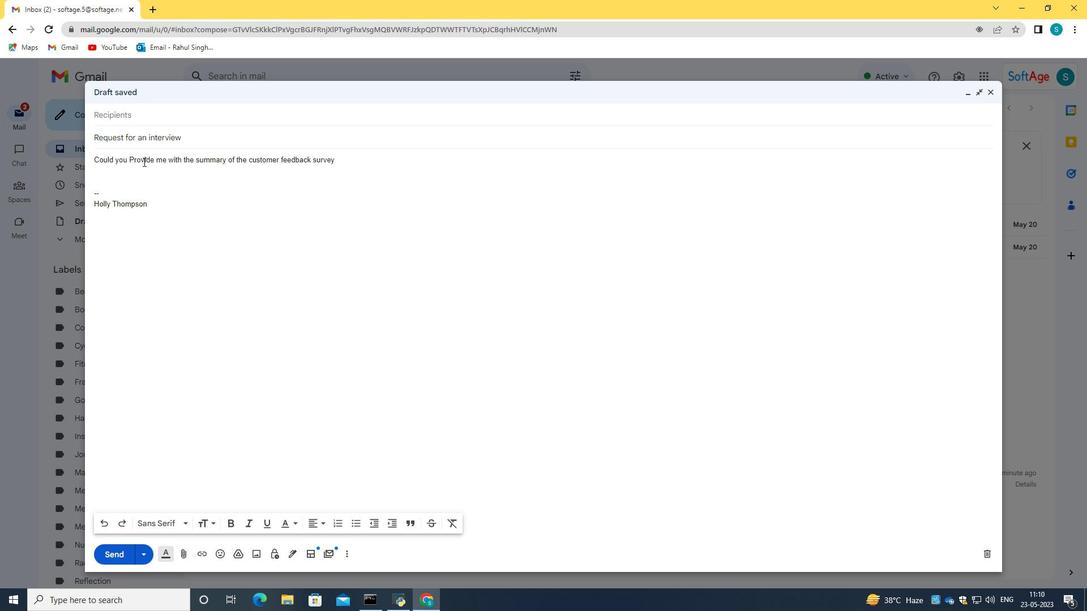 
Action: Mouse scrolled (143, 161) with delta (0, 0)
Screenshot: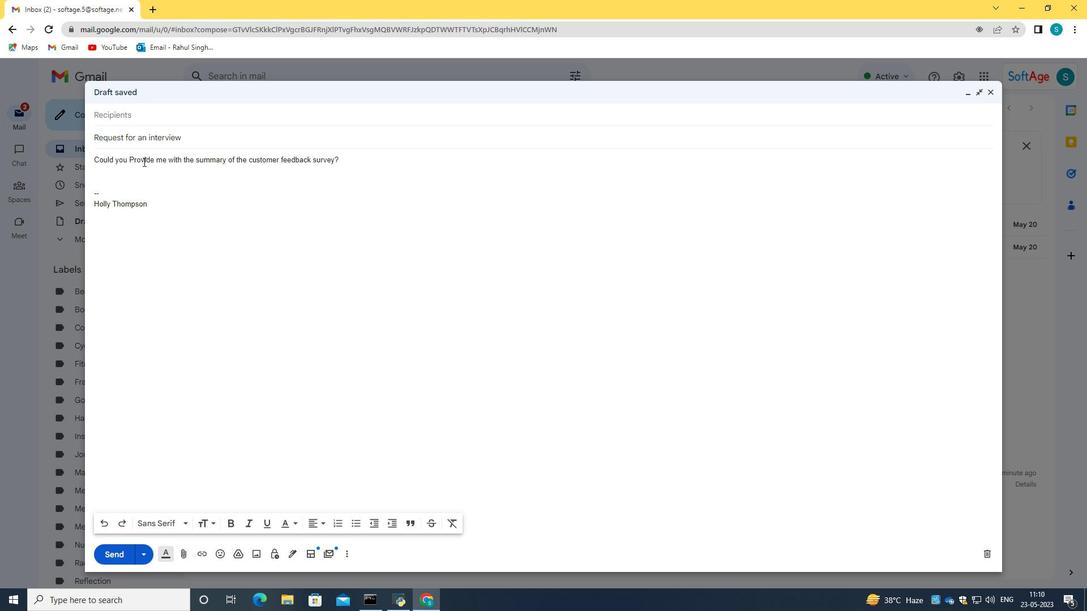 
Action: Mouse moved to (172, 114)
Screenshot: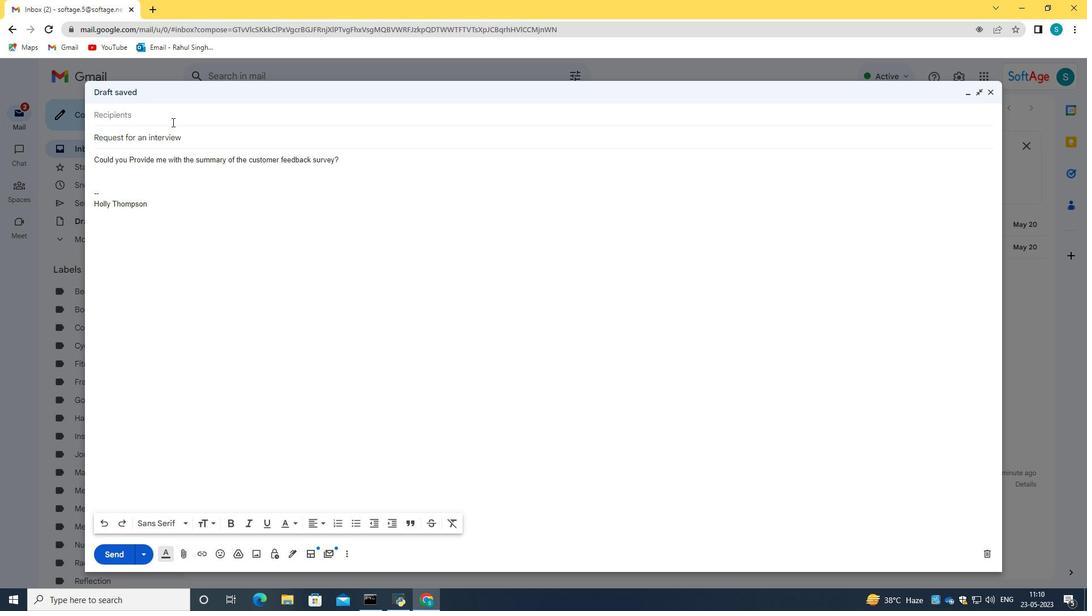 
Action: Mouse pressed left at (172, 114)
Screenshot: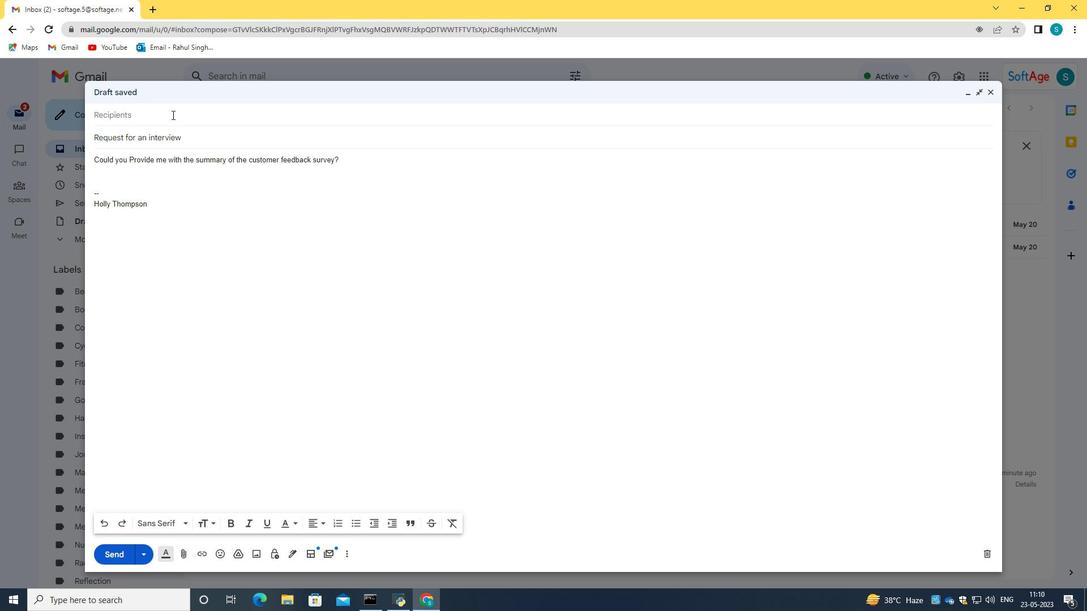 
Action: Key pressed softage.3<Key.shift>@softage.net
Screenshot: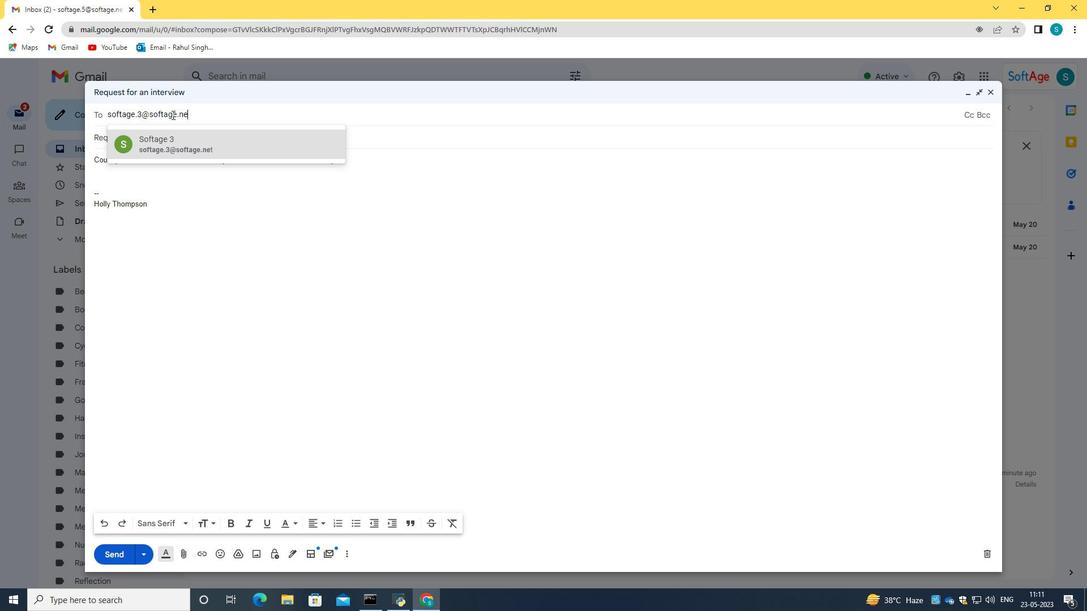 
Action: Mouse moved to (206, 143)
Screenshot: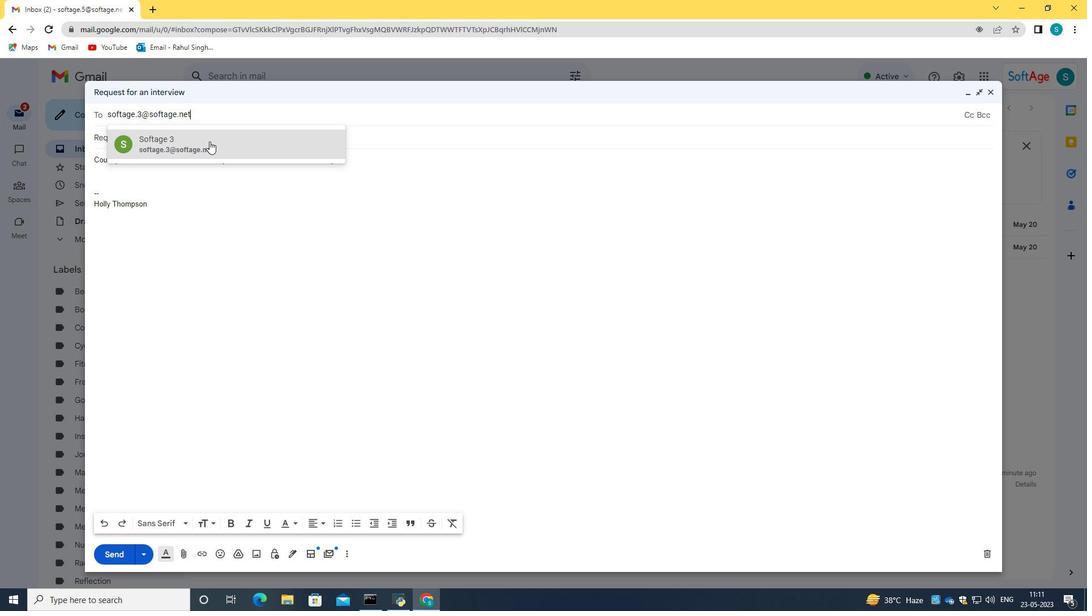 
Action: Mouse pressed left at (206, 143)
Screenshot: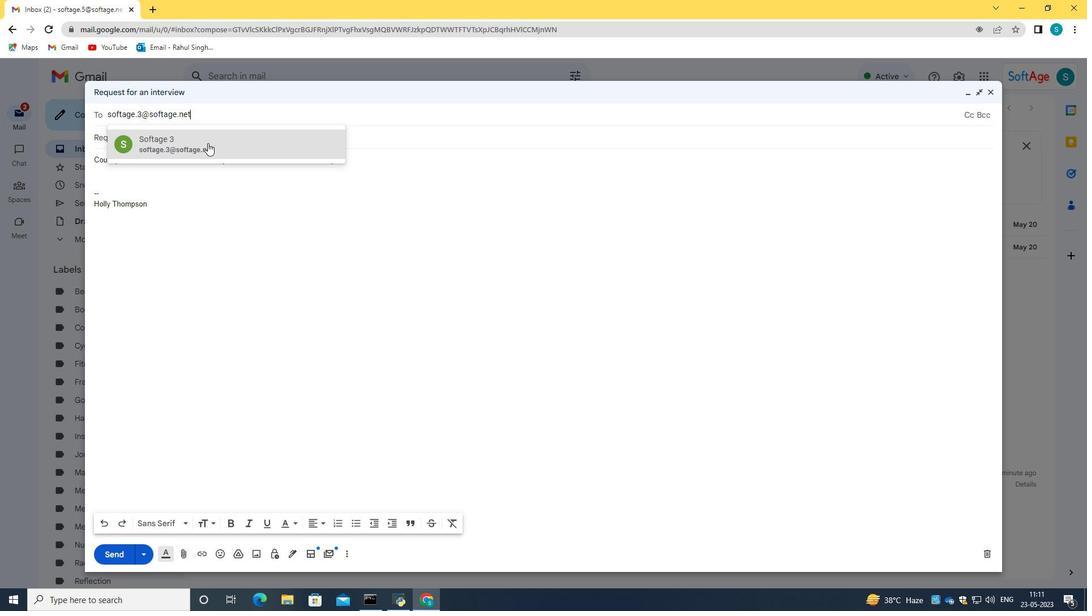 
Action: Mouse moved to (112, 169)
Screenshot: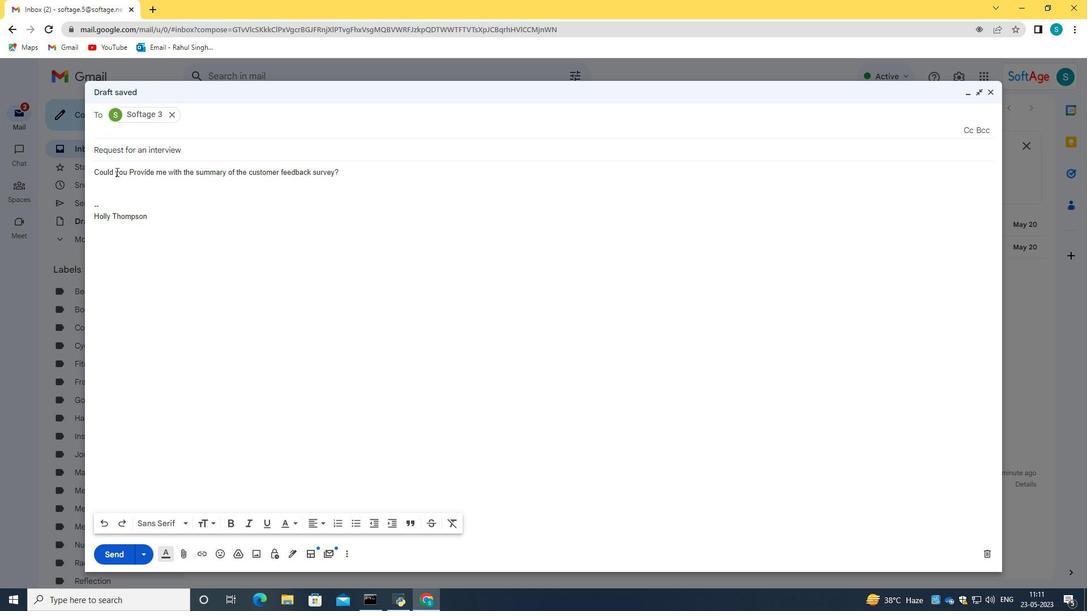 
Action: Mouse pressed left at (112, 169)
Screenshot: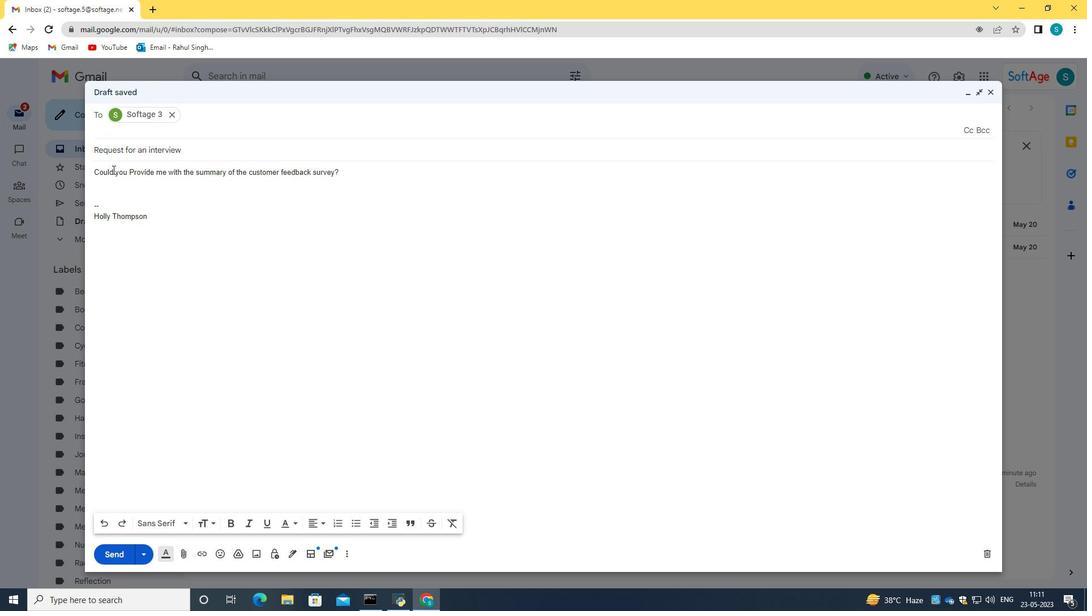 
Action: Mouse moved to (113, 159)
Screenshot: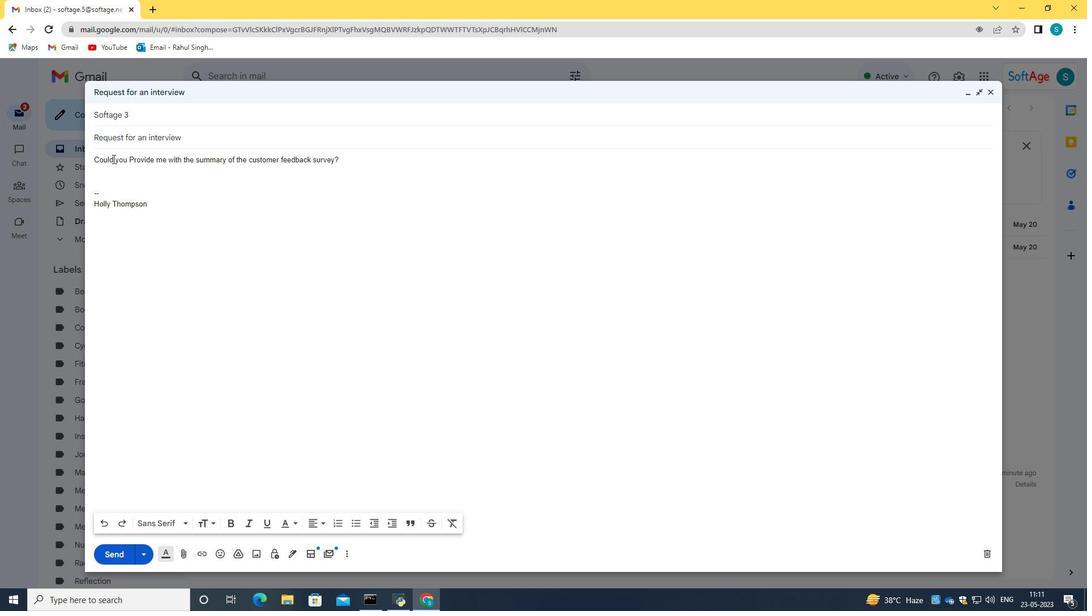 
Action: Mouse pressed left at (113, 159)
Screenshot: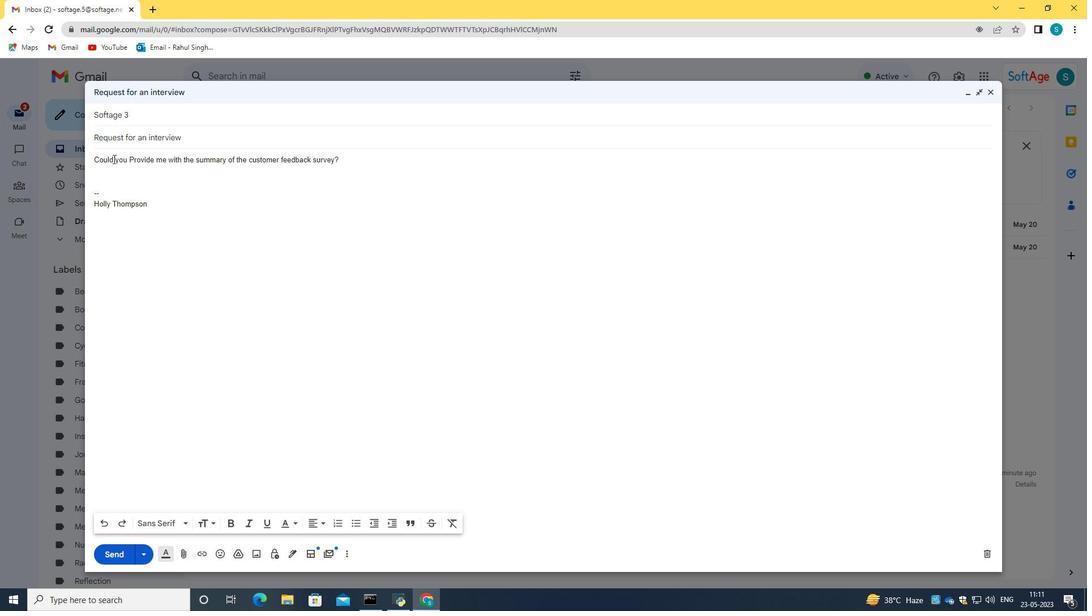 
Action: Mouse moved to (116, 161)
Screenshot: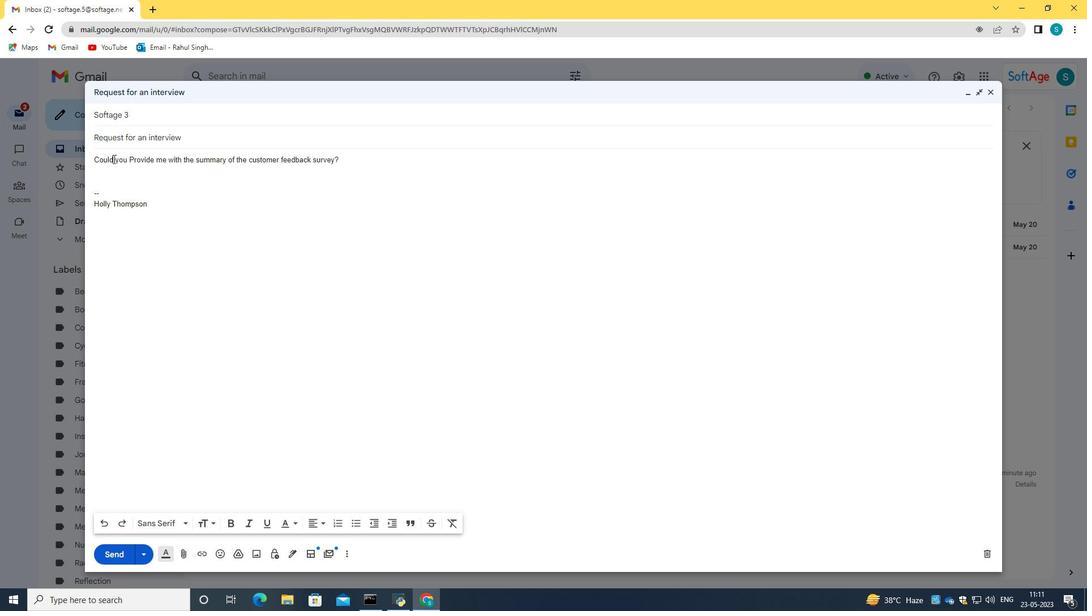 
Action: Key pressed <Key.shift_r><Key.left><Key.left><Key.left><Key.left><Key.left><Key.left><Key.left><Key.left><Key.left><Key.left>
Screenshot: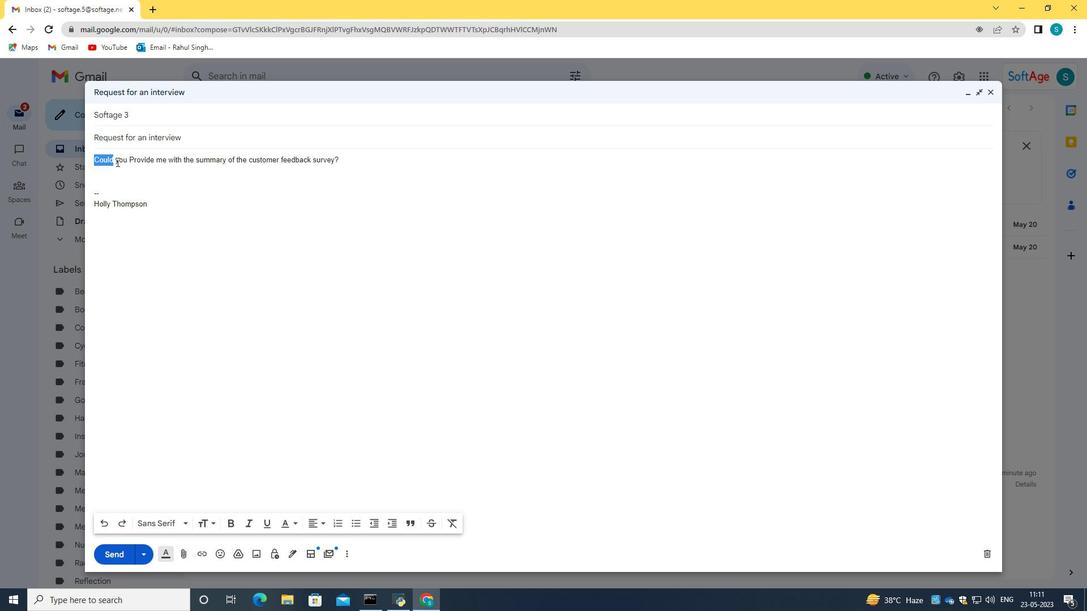 
Action: Mouse moved to (292, 524)
Screenshot: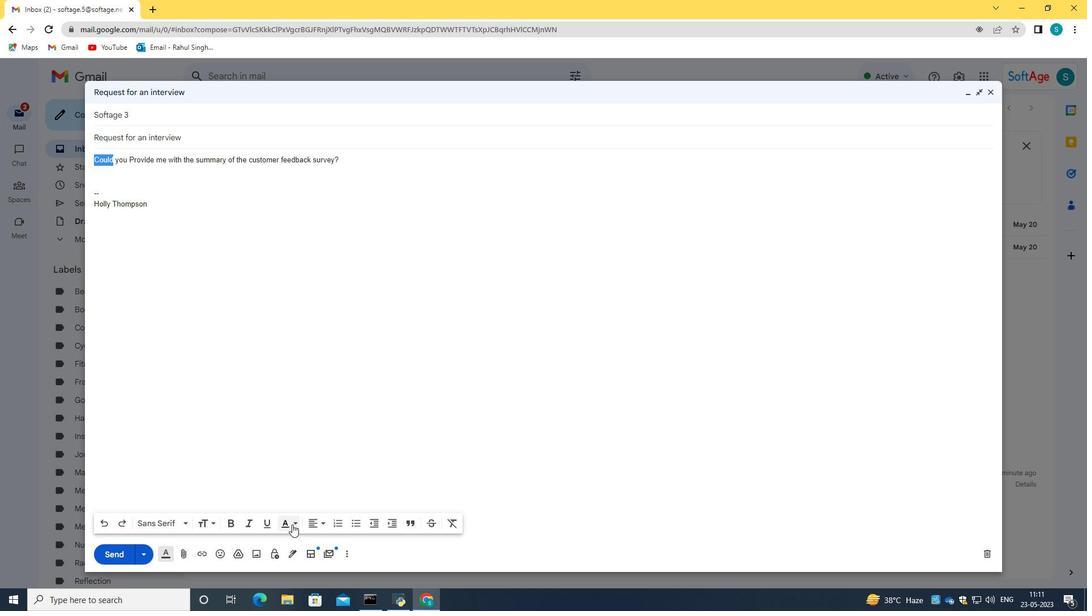 
Action: Mouse pressed left at (292, 524)
Screenshot: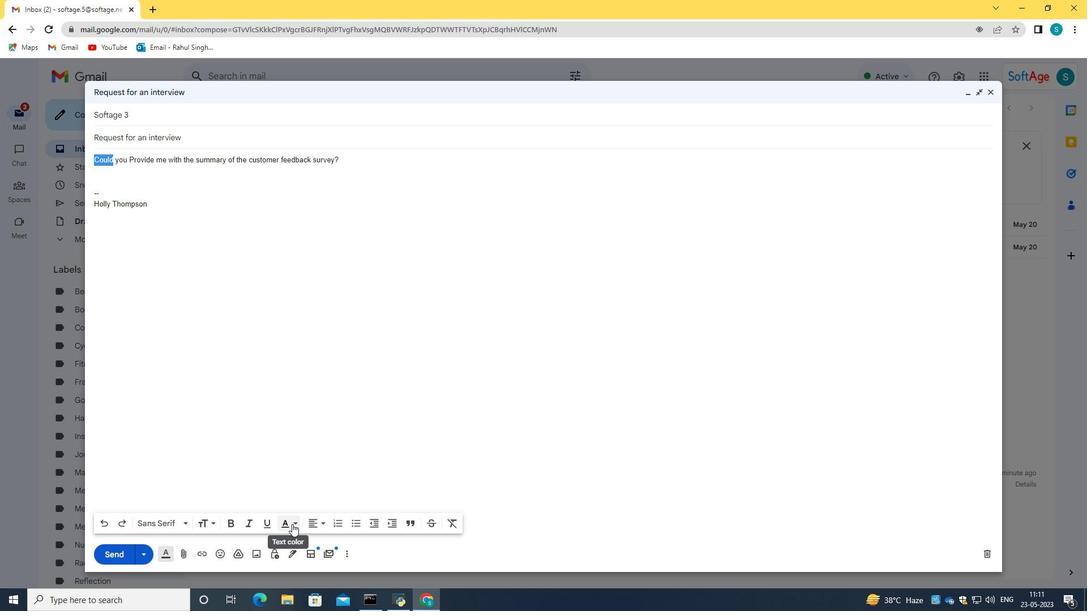 
Action: Mouse moved to (215, 483)
Screenshot: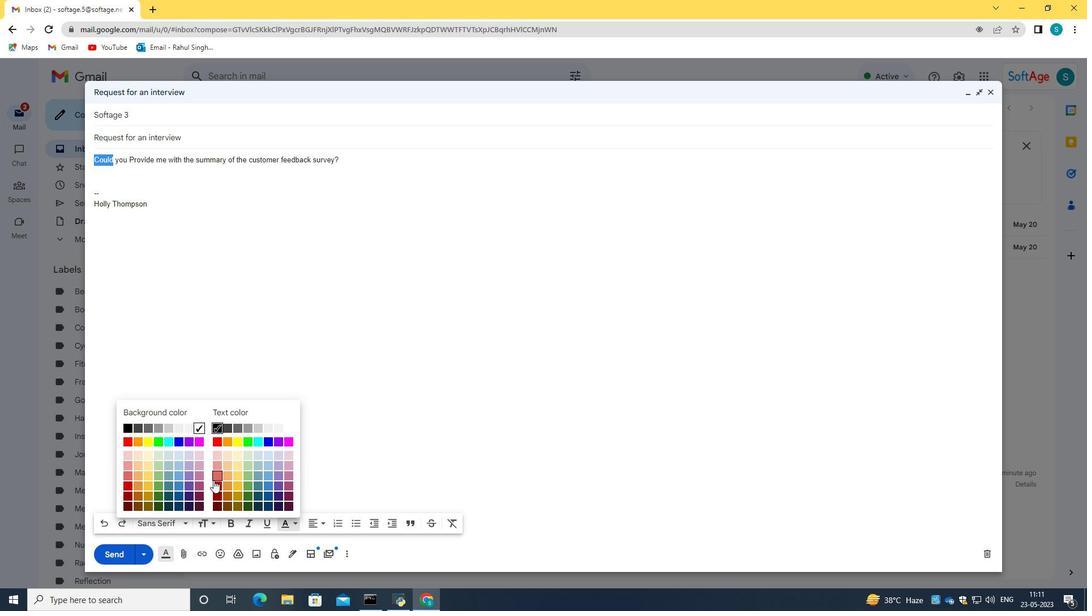 
Action: Mouse pressed left at (215, 483)
Screenshot: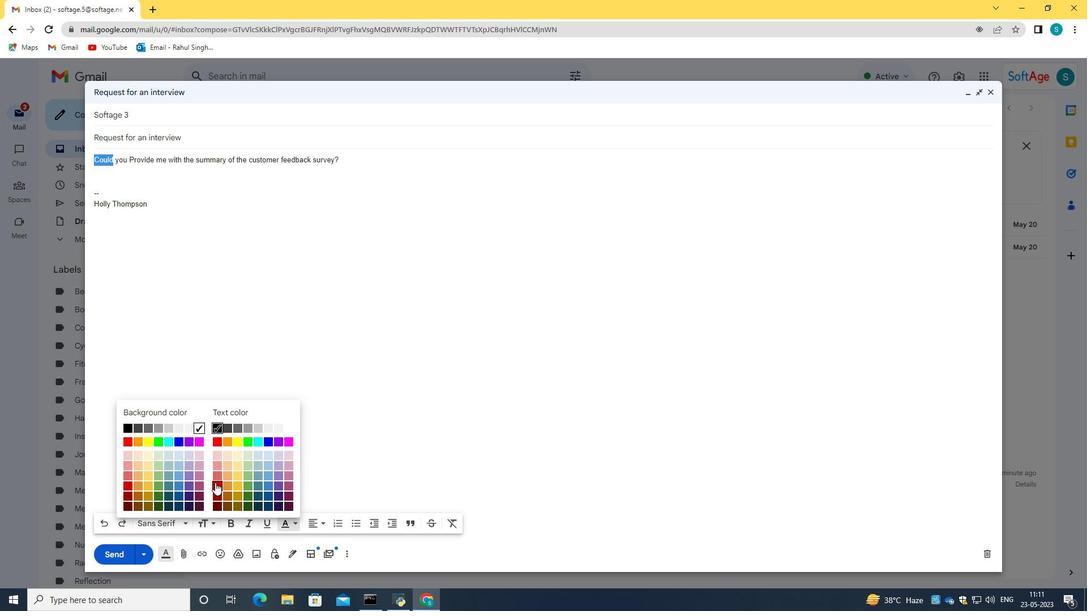 
Action: Mouse moved to (294, 527)
Screenshot: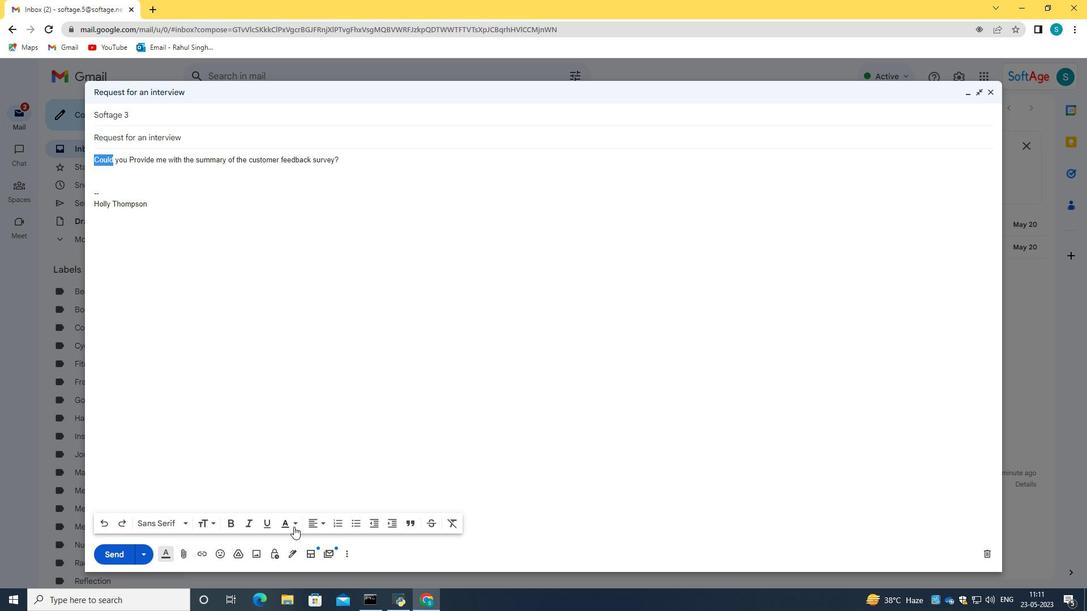 
Action: Mouse pressed left at (294, 527)
Screenshot: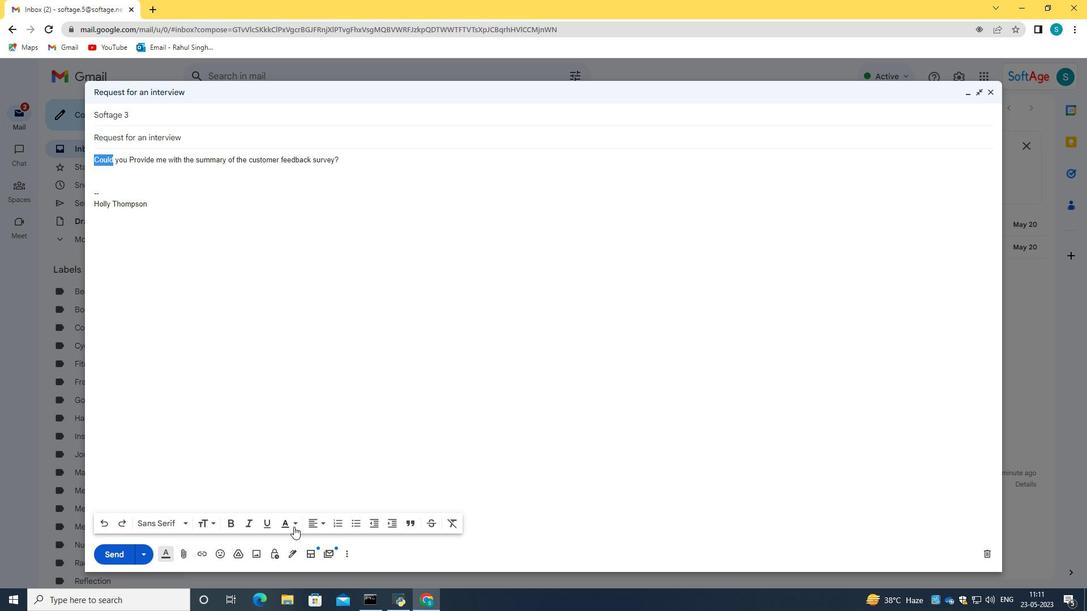 
Action: Mouse moved to (125, 440)
Screenshot: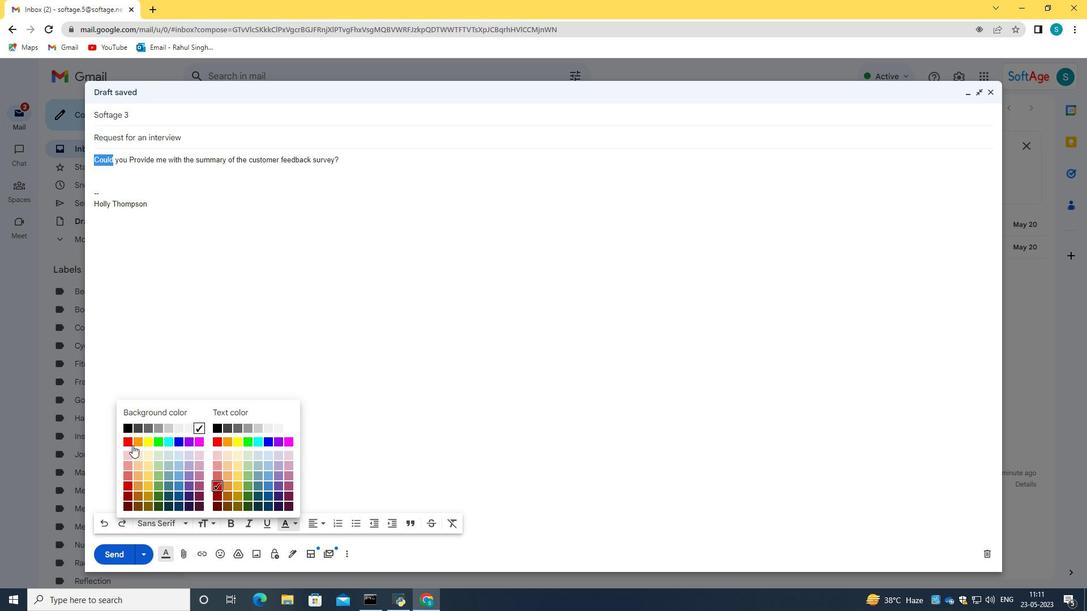 
Action: Mouse pressed left at (125, 440)
Screenshot: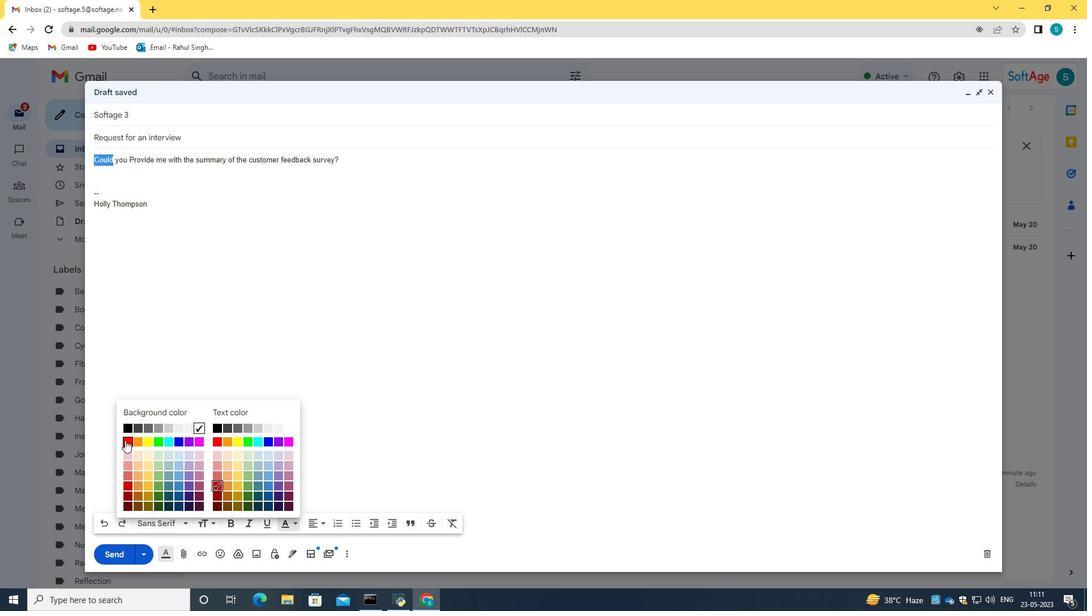 
Action: Mouse moved to (269, 378)
Screenshot: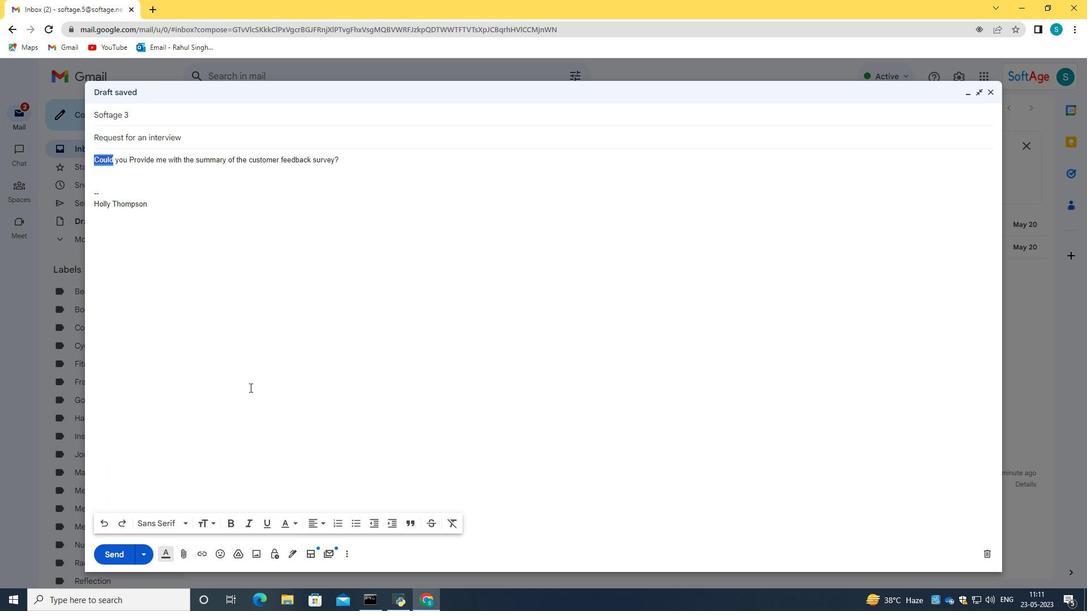 
Action: Mouse pressed left at (269, 378)
Screenshot: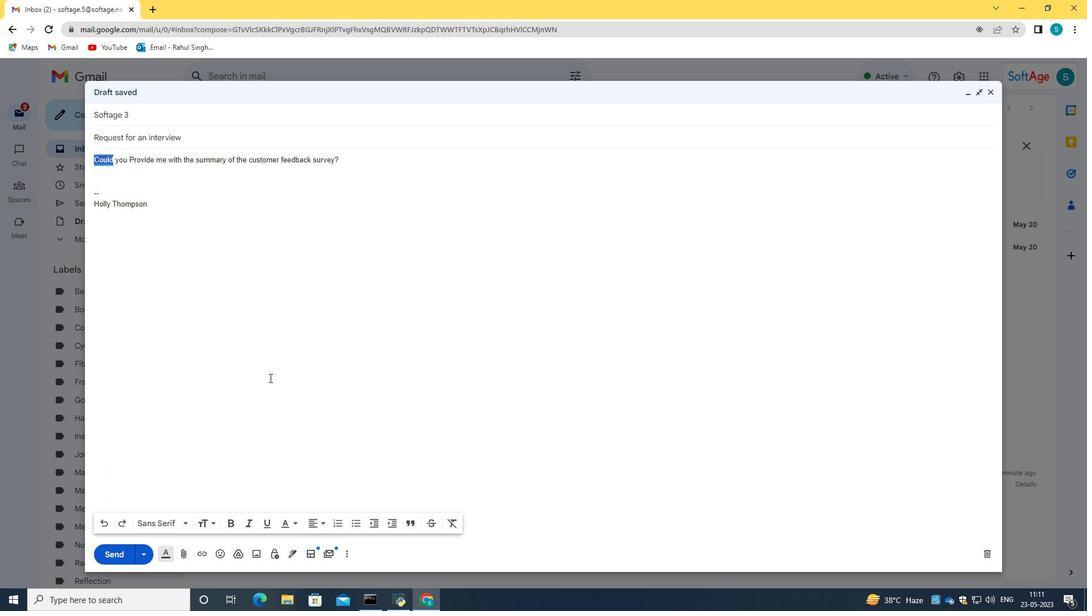 
Action: Mouse moved to (110, 555)
Screenshot: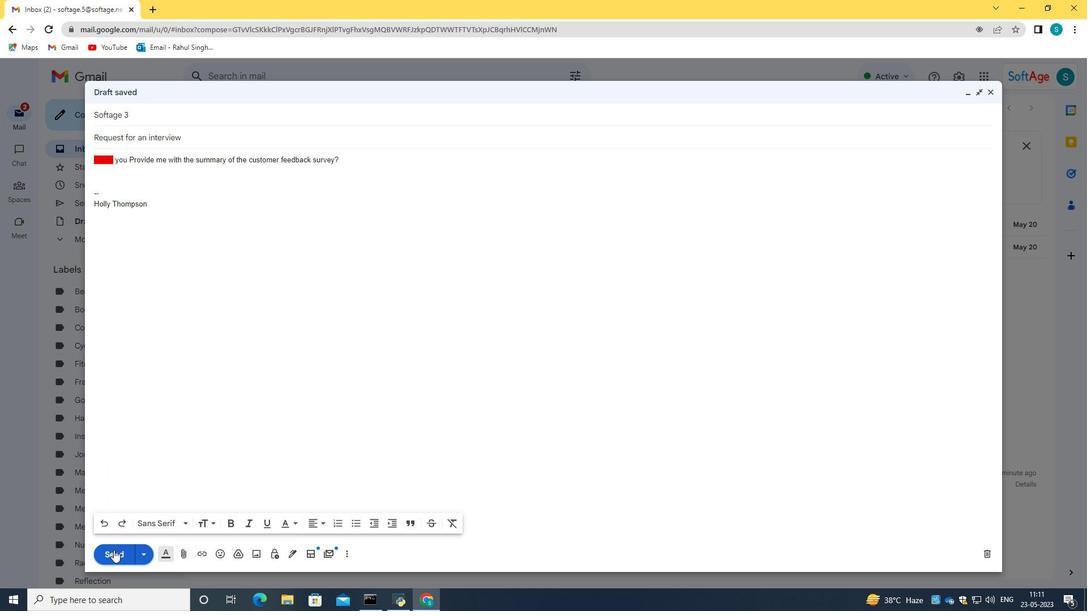 
Action: Mouse pressed left at (110, 555)
Screenshot: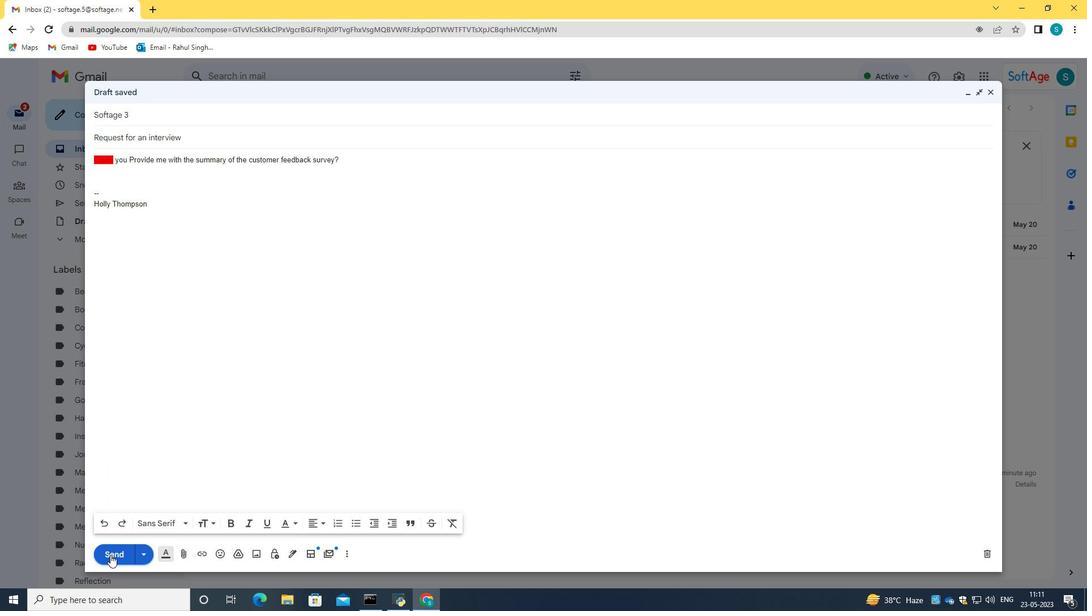 
Action: Mouse moved to (113, 195)
Screenshot: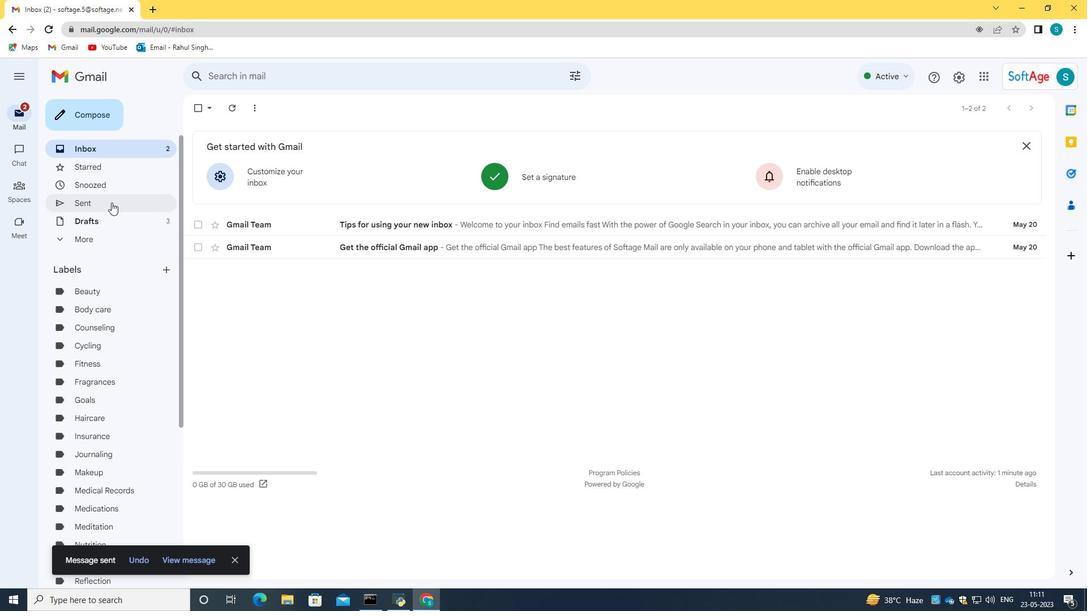 
Action: Mouse pressed left at (113, 195)
Screenshot: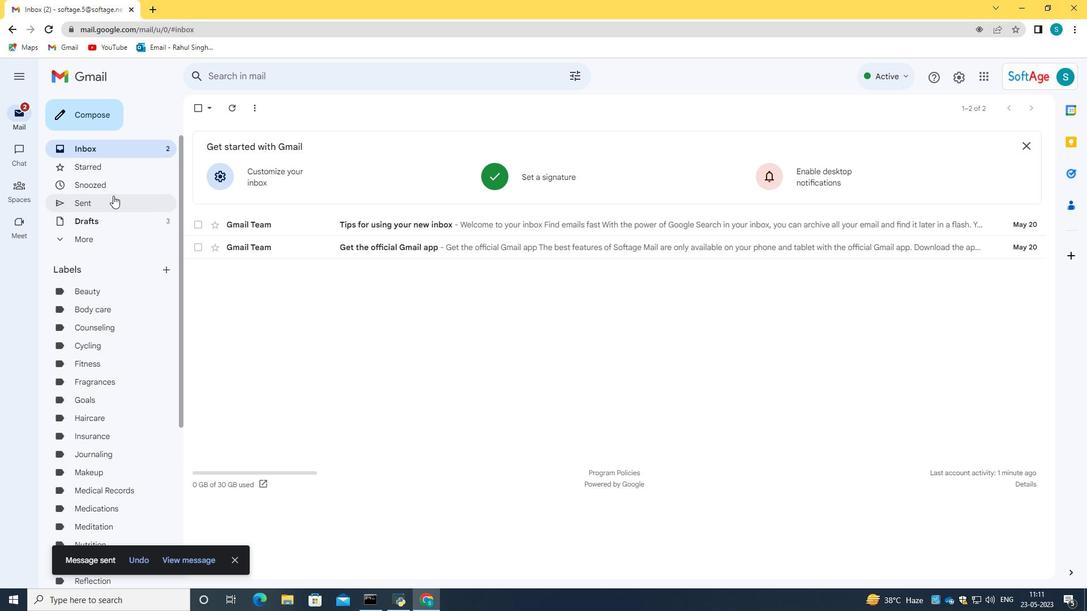
Action: Mouse moved to (201, 164)
Screenshot: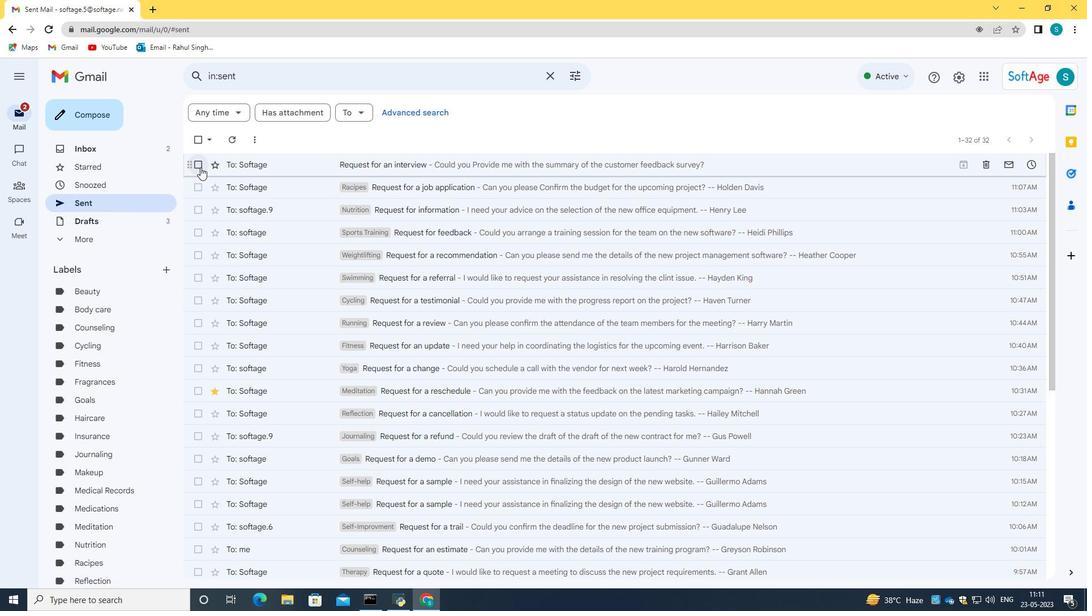 
Action: Mouse pressed left at (201, 164)
Screenshot: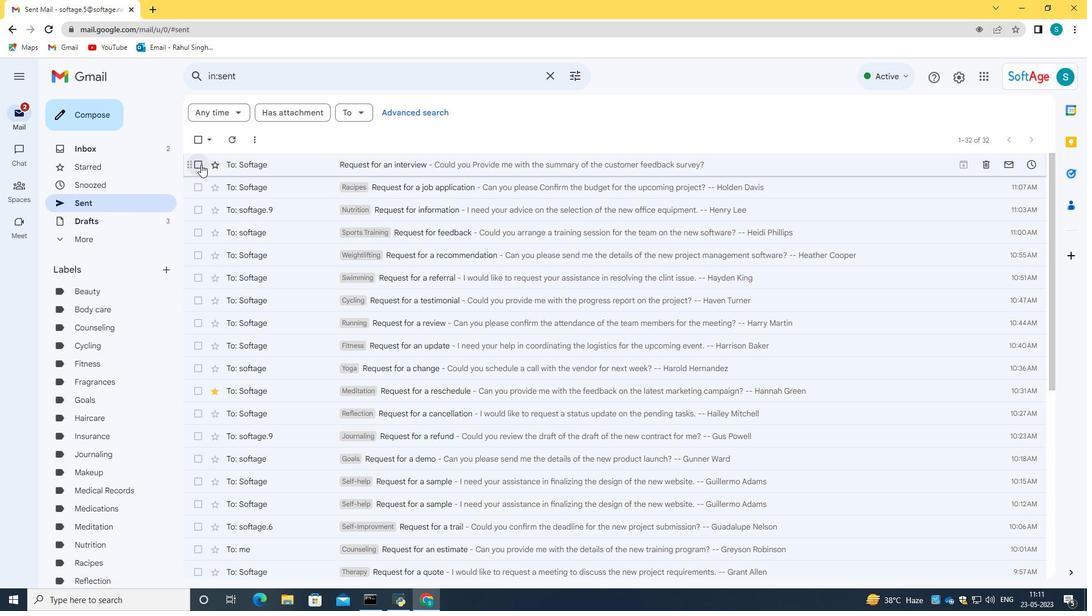 
Action: Mouse moved to (290, 164)
Screenshot: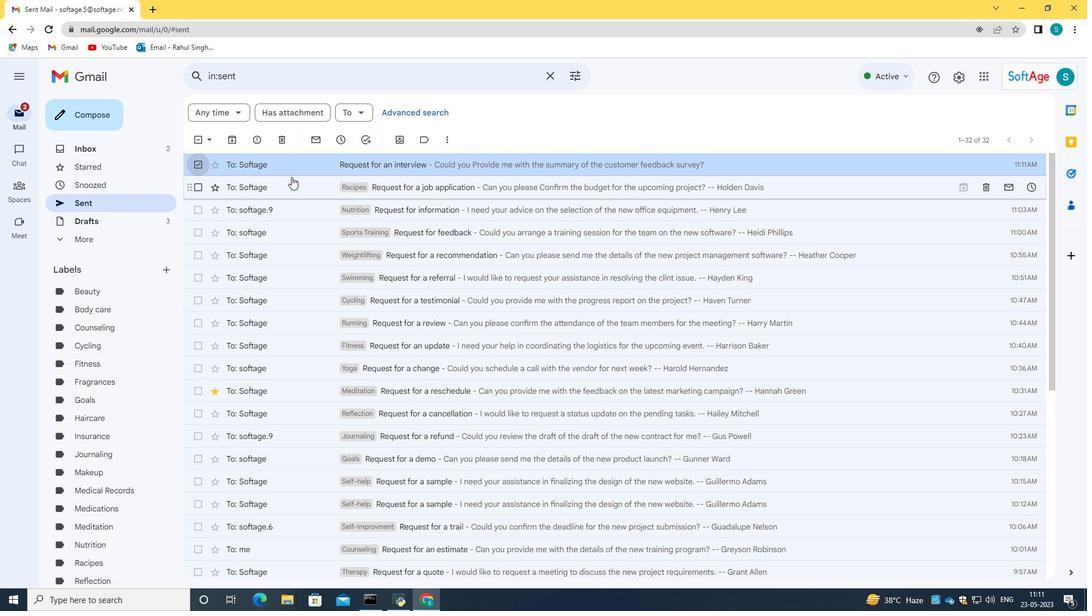 
Action: Mouse pressed right at (290, 164)
Screenshot: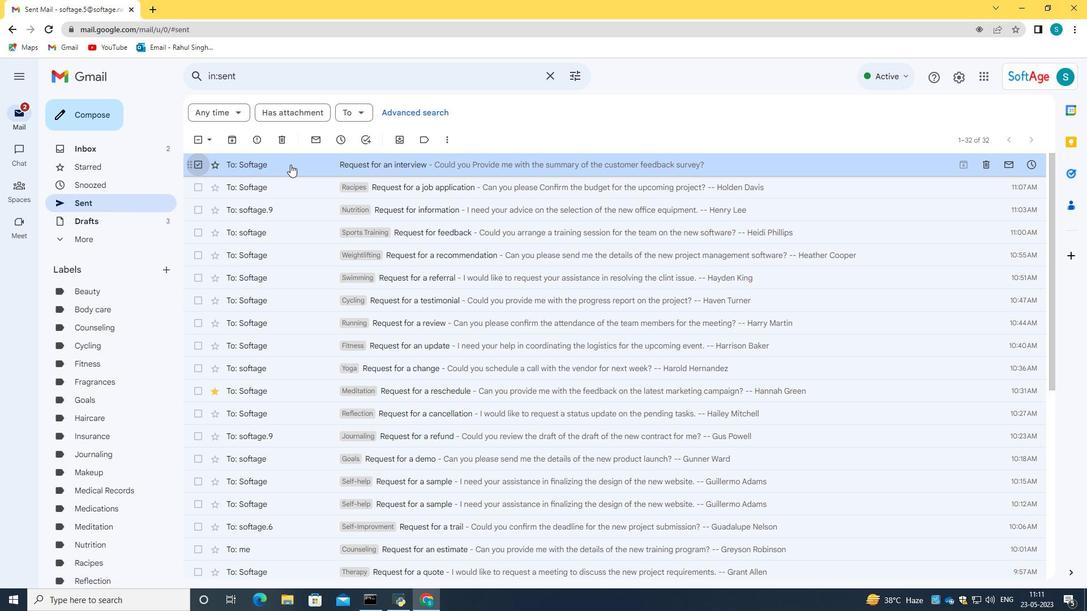 
Action: Mouse moved to (485, 334)
Screenshot: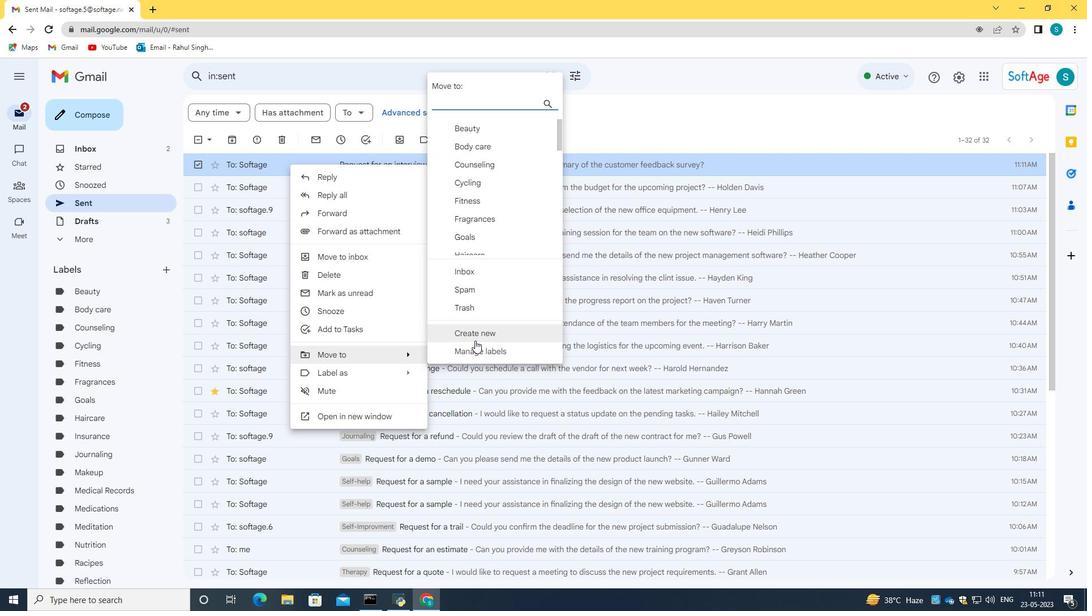 
Action: Mouse pressed left at (485, 334)
Screenshot: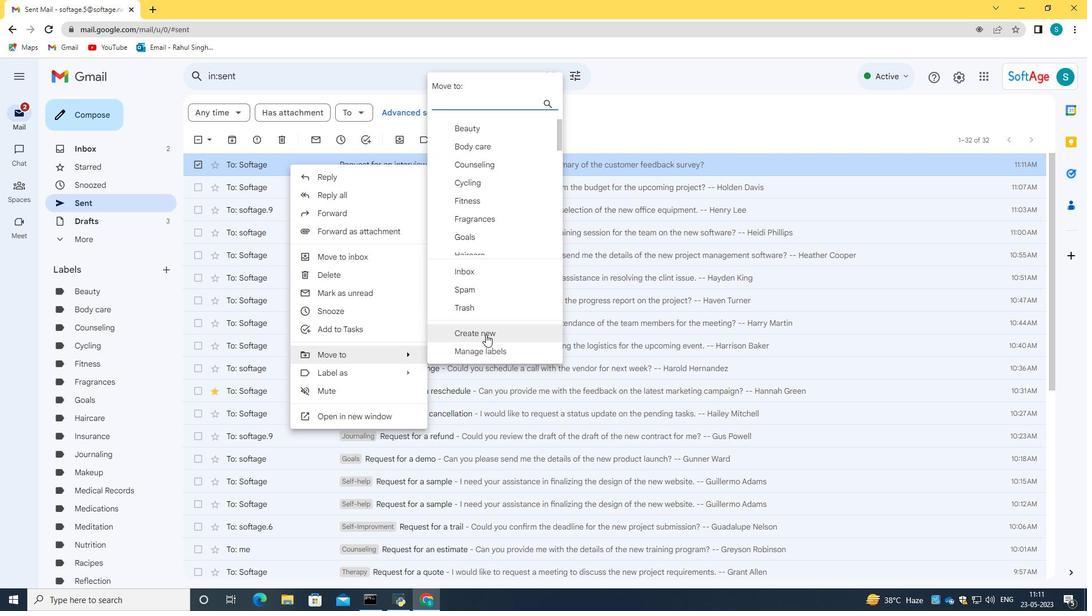 
Action: Mouse moved to (439, 301)
Screenshot: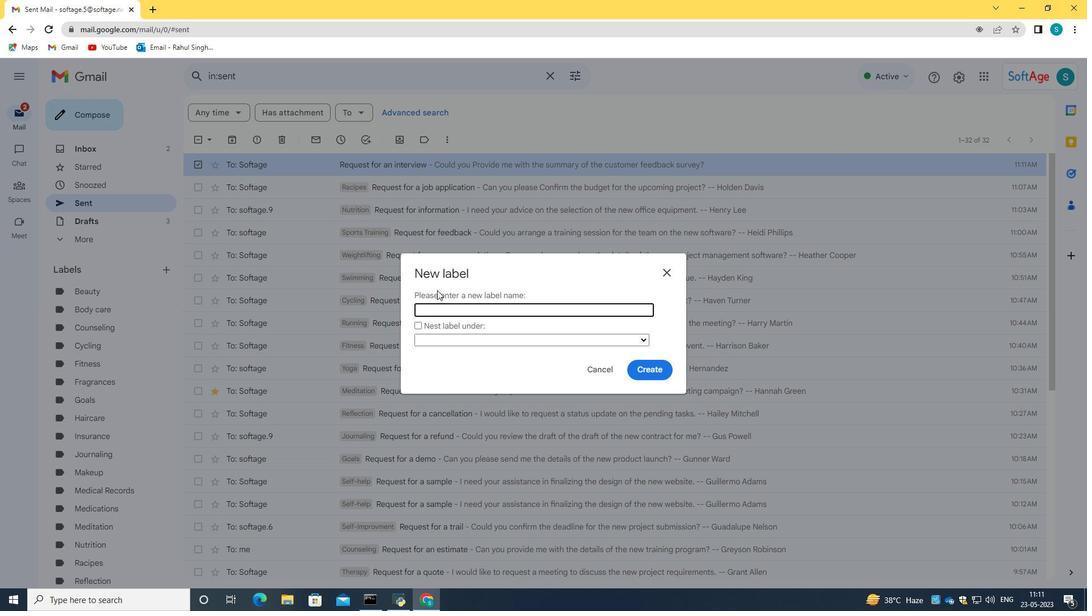 
Action: Key pressed <Key.shift_r>Planning
Screenshot: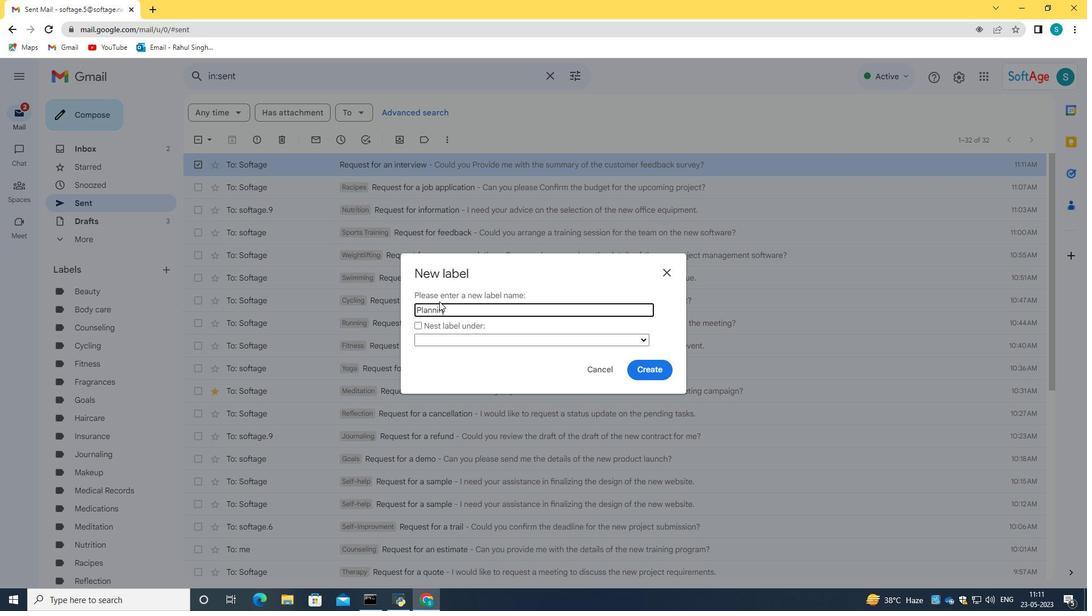 
Action: Mouse moved to (423, 312)
Screenshot: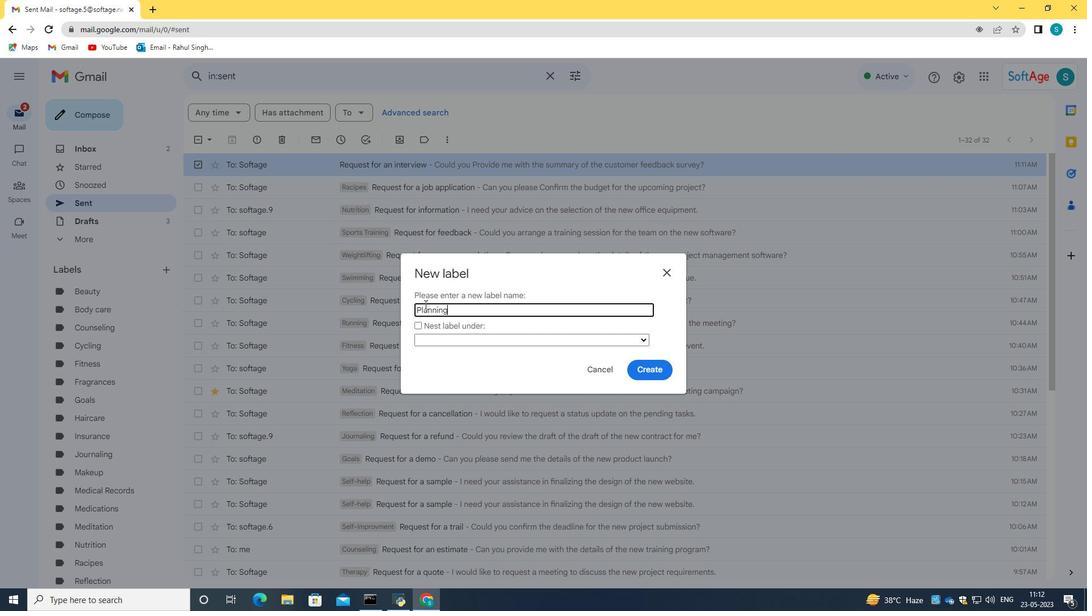 
Action: Mouse pressed left at (423, 312)
Screenshot: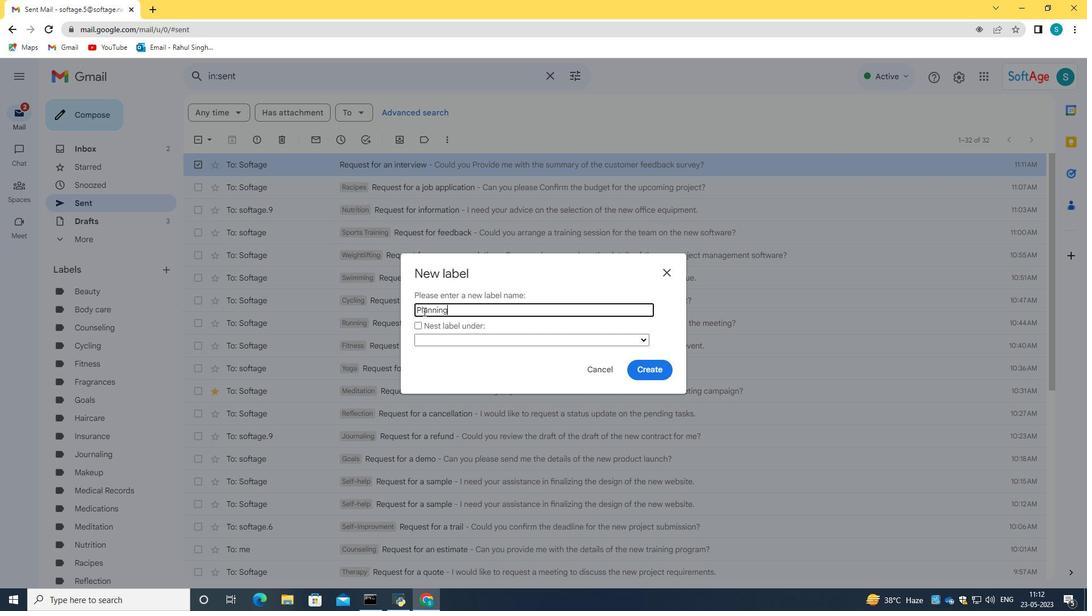 
Action: Key pressed <Key.left><Key.left><Key.left><Key.left><Key.left><Key.shift_r><Key.shift_r><Key.shift_r>Meal<Key.space>
Screenshot: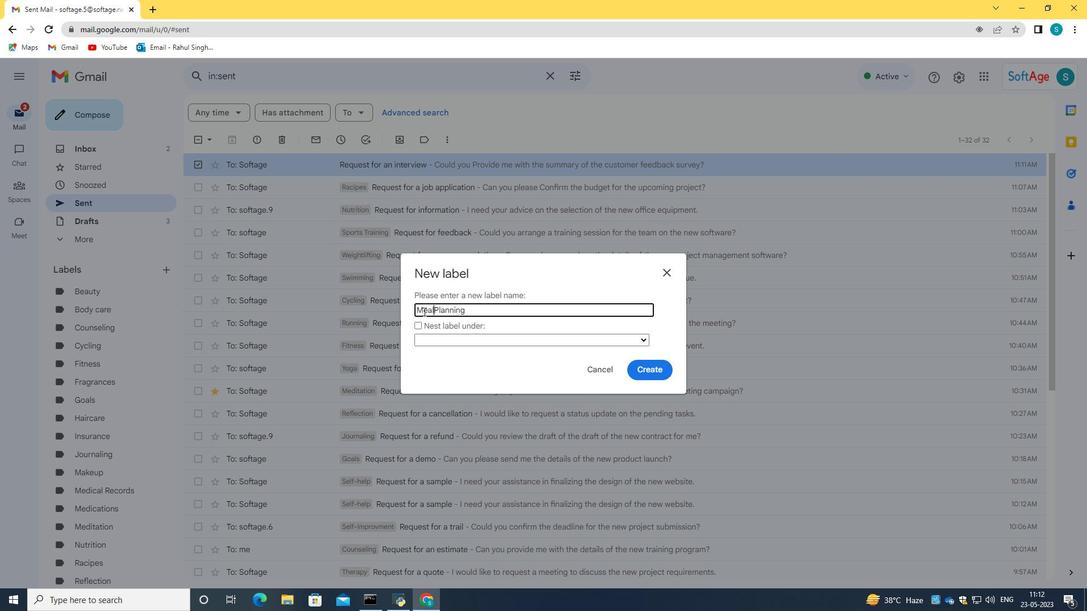 
Action: Mouse moved to (662, 366)
Screenshot: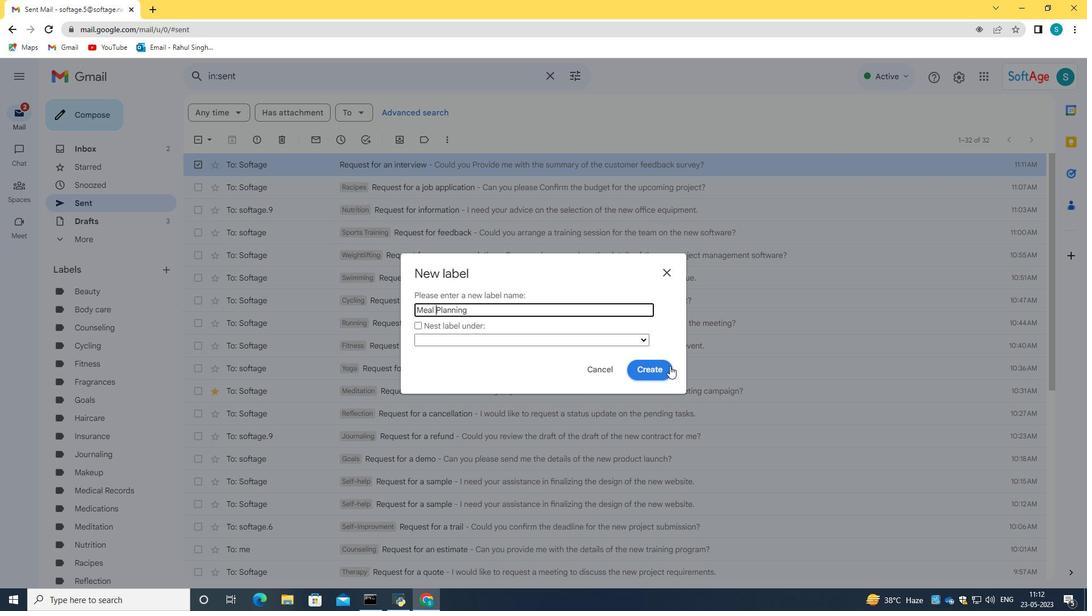
Action: Mouse pressed left at (662, 366)
Screenshot: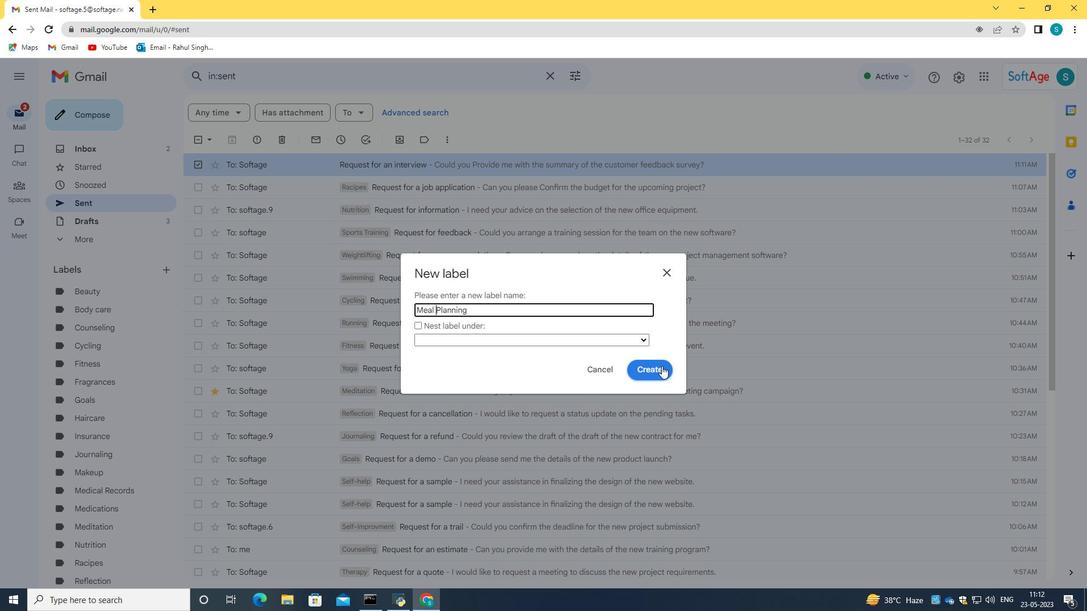 
Action: Mouse moved to (279, 217)
Screenshot: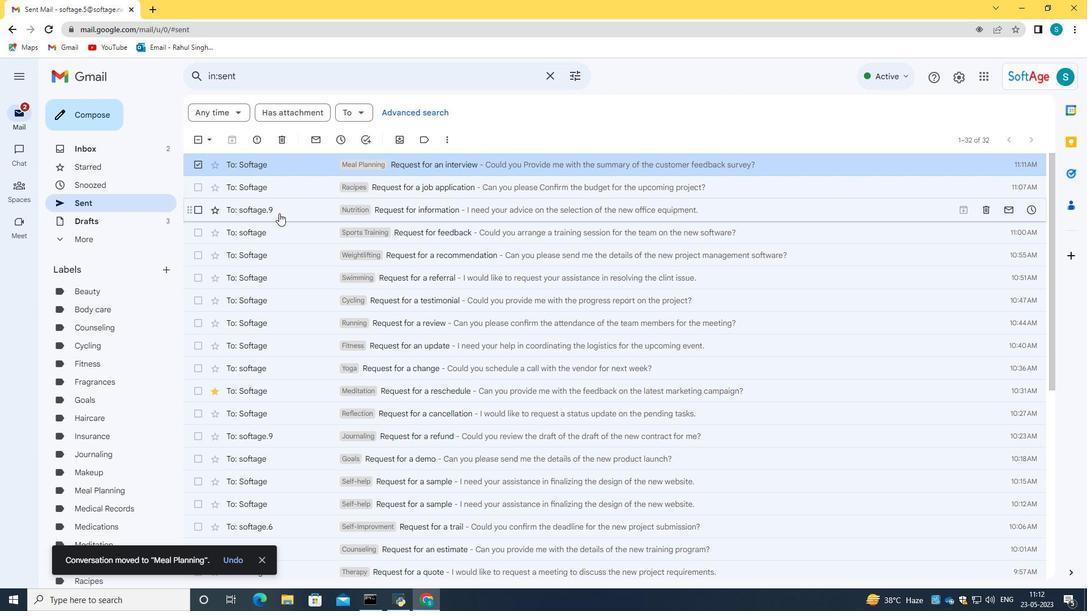
Action: Mouse scrolled (279, 216) with delta (0, 0)
Screenshot: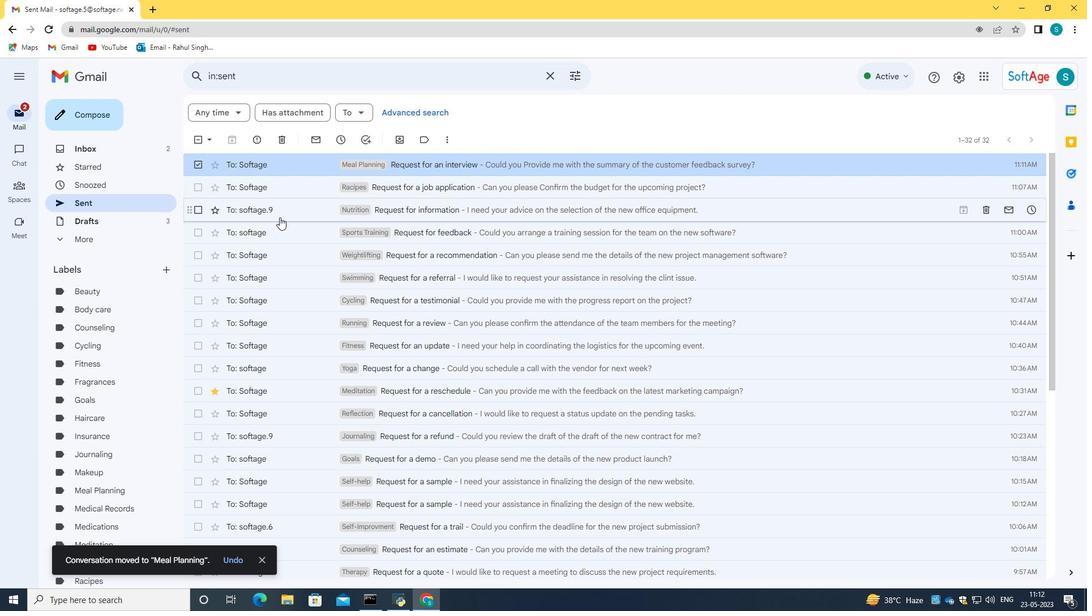 
Action: Mouse scrolled (279, 218) with delta (0, 0)
Screenshot: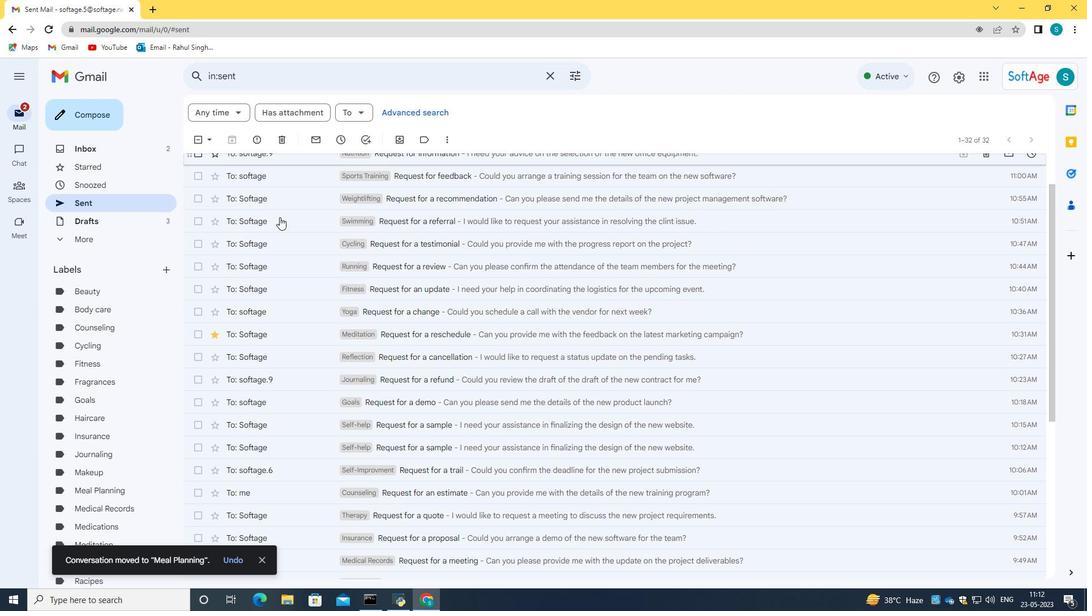 
Action: Mouse scrolled (279, 218) with delta (0, 0)
Screenshot: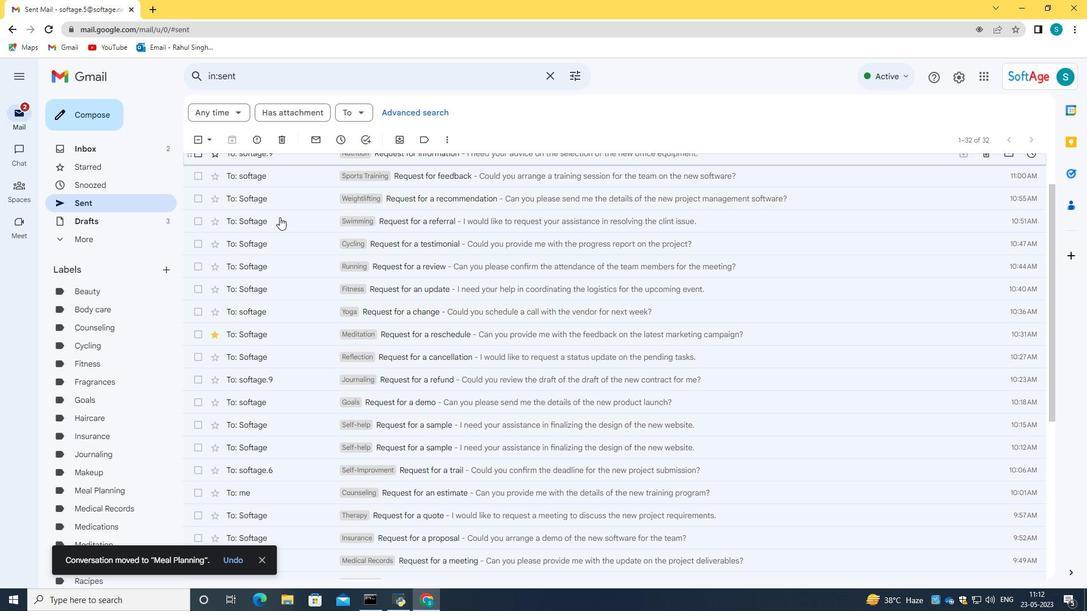
Action: Mouse scrolled (279, 218) with delta (0, 0)
Screenshot: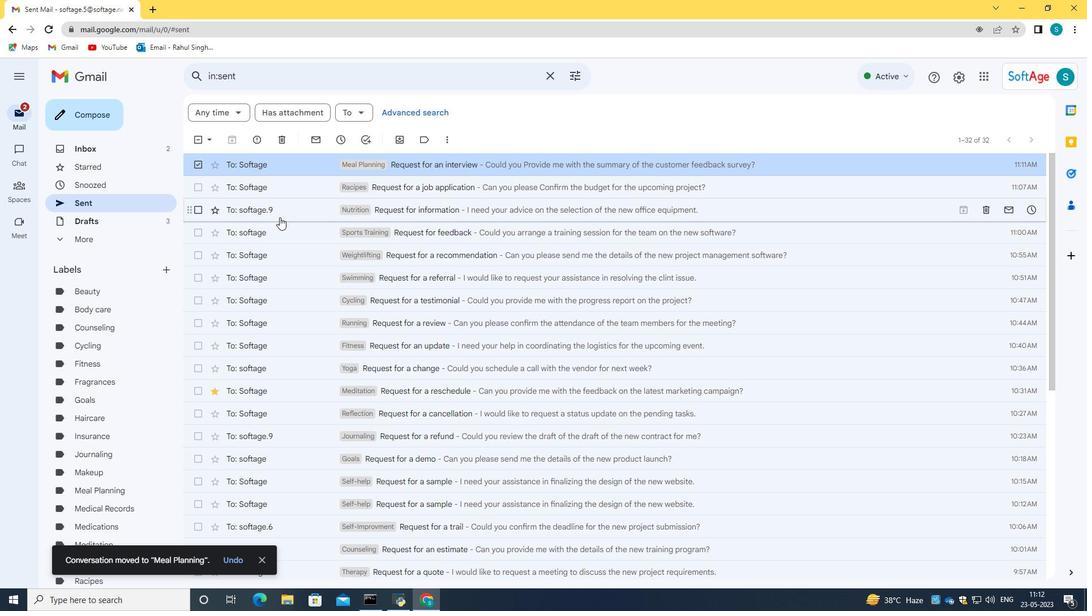 
Action: Mouse moved to (308, 197)
Screenshot: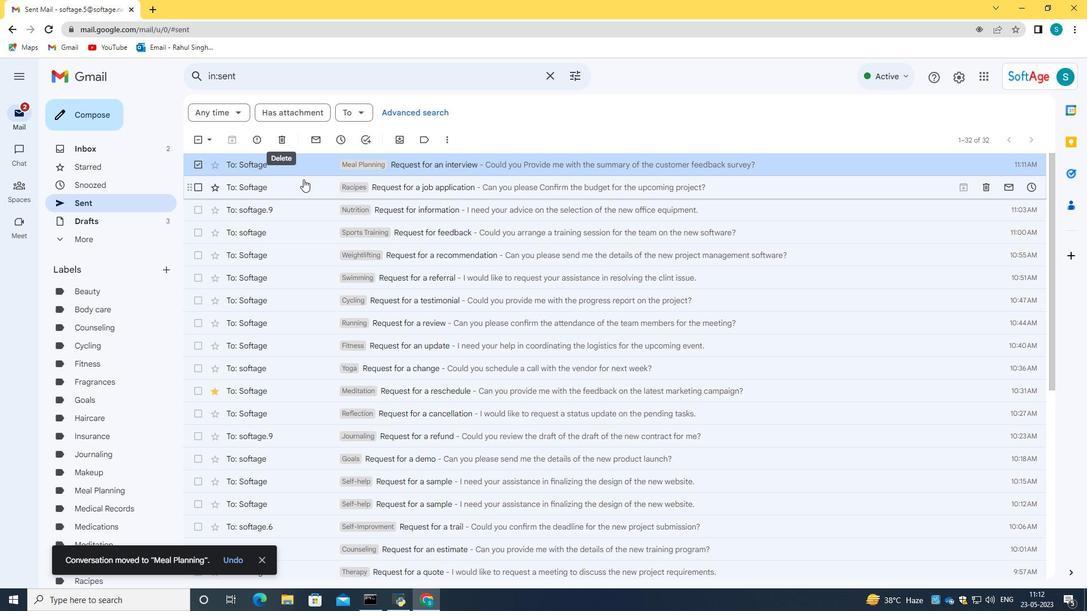 
